 Task: Create a due date automation trigger when advanced on, on the tuesday of the week a card is due add dates due in more than 1 working days at 11:00 AM.
Action: Mouse moved to (1185, 93)
Screenshot: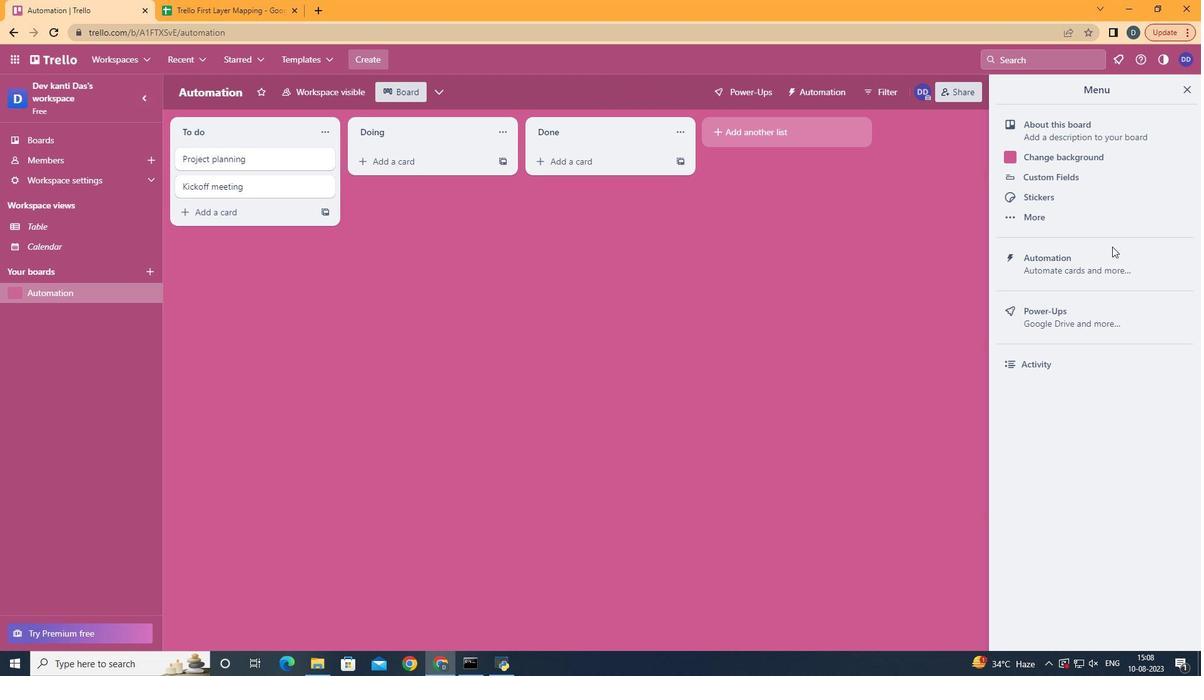 
Action: Mouse pressed left at (1185, 93)
Screenshot: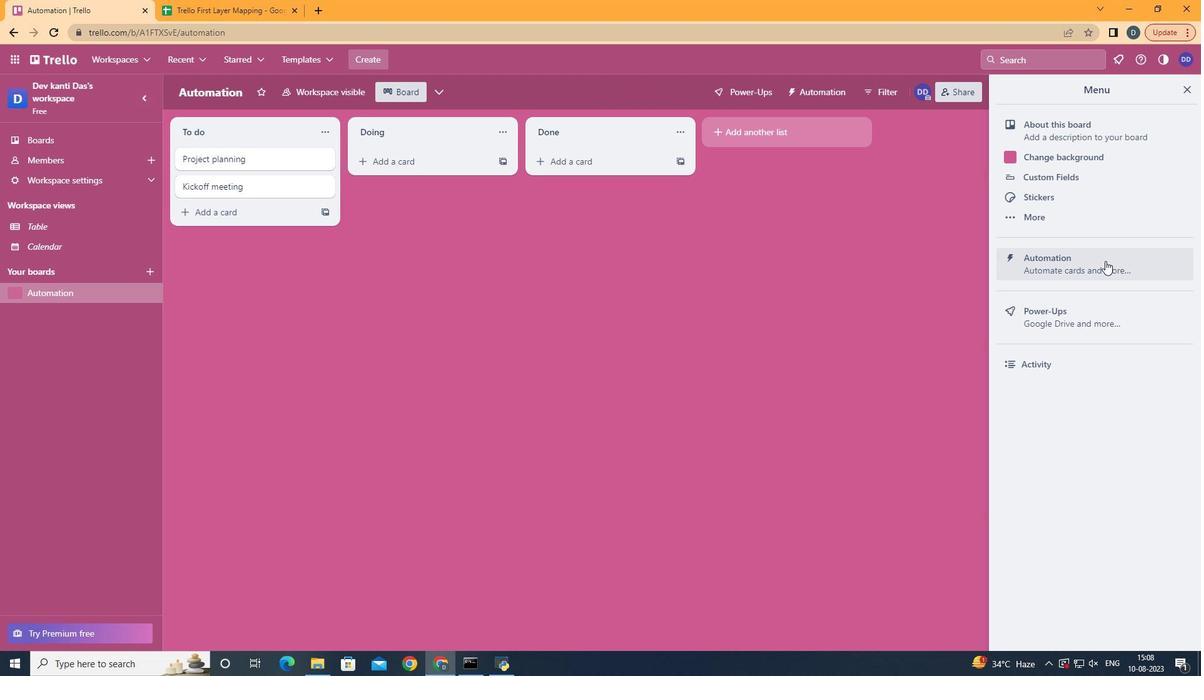 
Action: Mouse moved to (1105, 261)
Screenshot: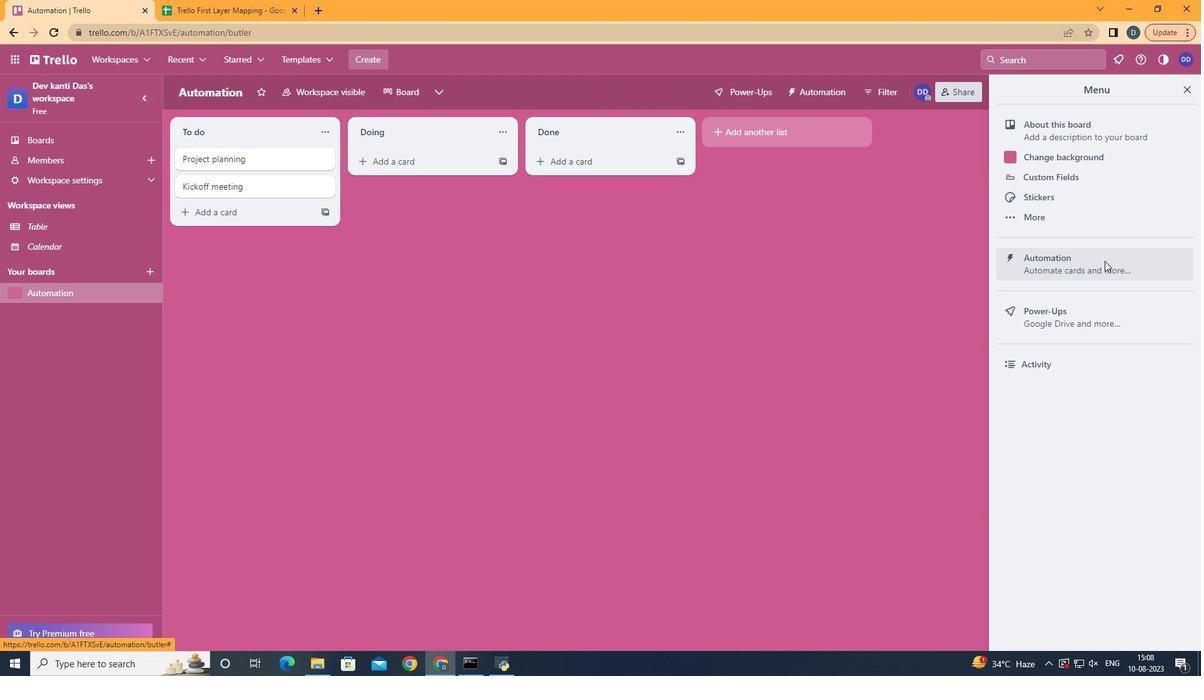 
Action: Mouse pressed left at (1105, 261)
Screenshot: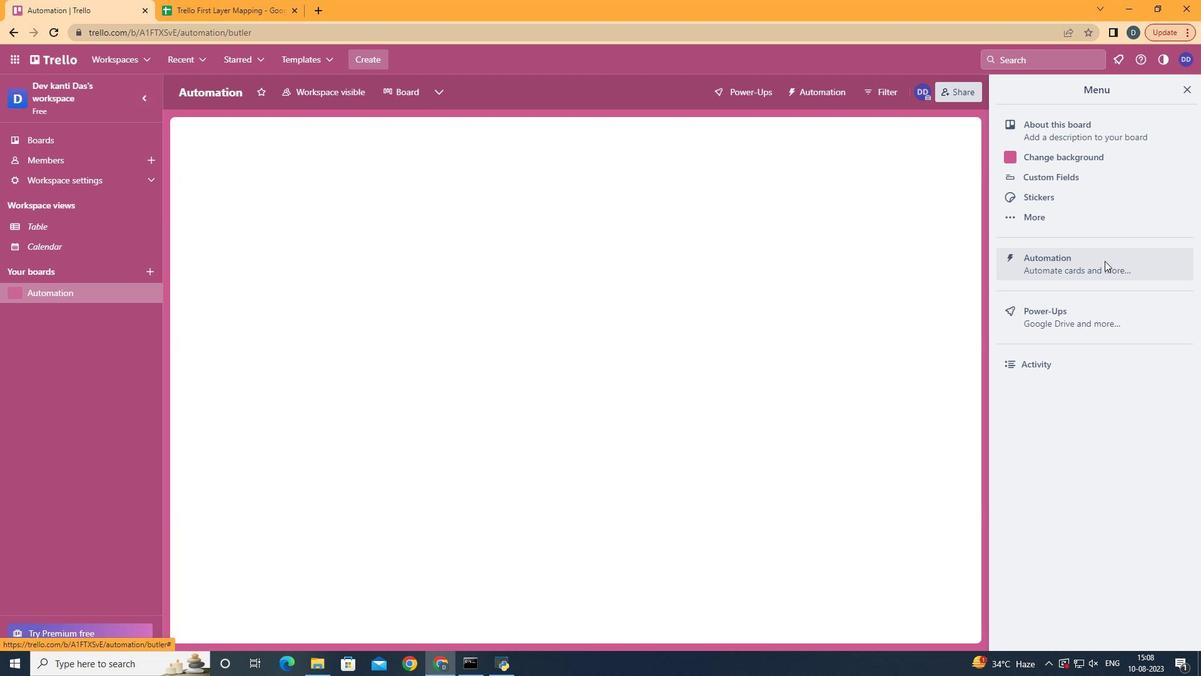 
Action: Mouse moved to (239, 255)
Screenshot: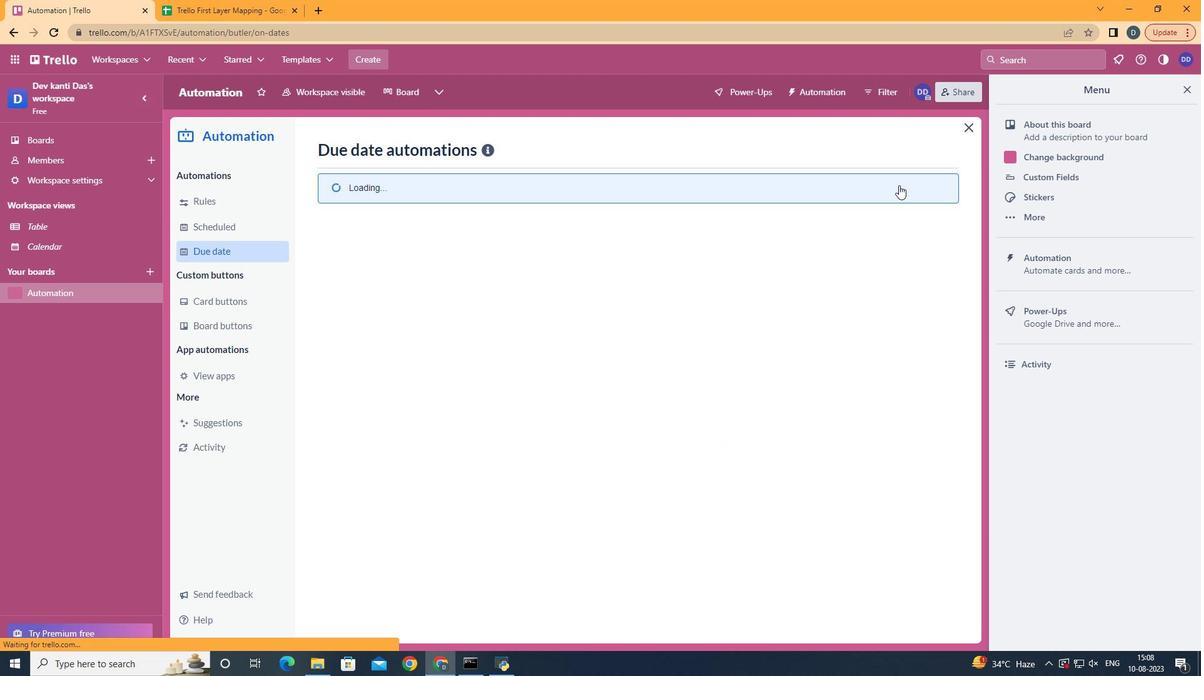 
Action: Mouse pressed left at (239, 255)
Screenshot: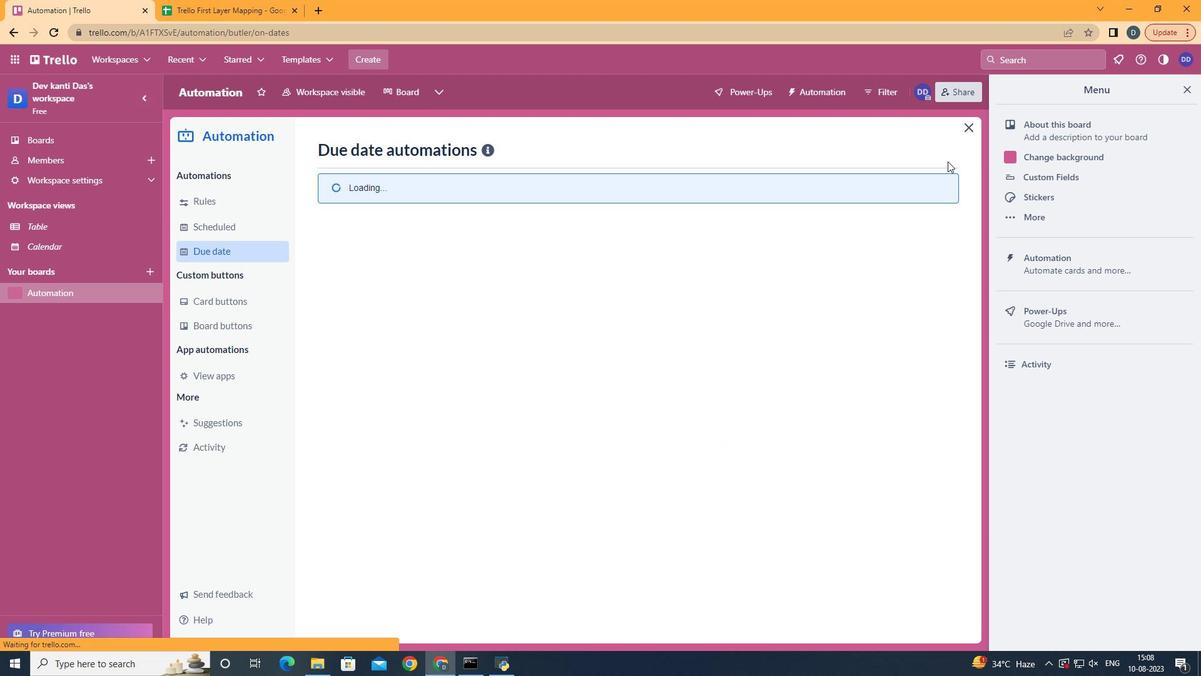 
Action: Mouse moved to (887, 144)
Screenshot: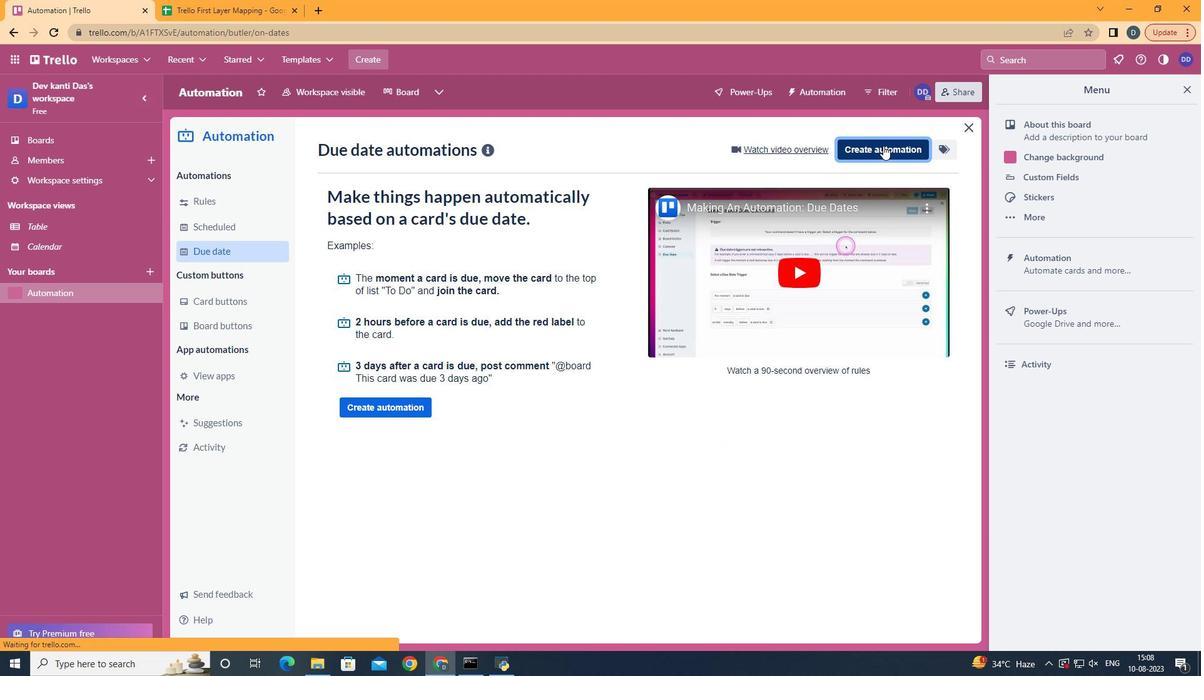 
Action: Mouse pressed left at (887, 144)
Screenshot: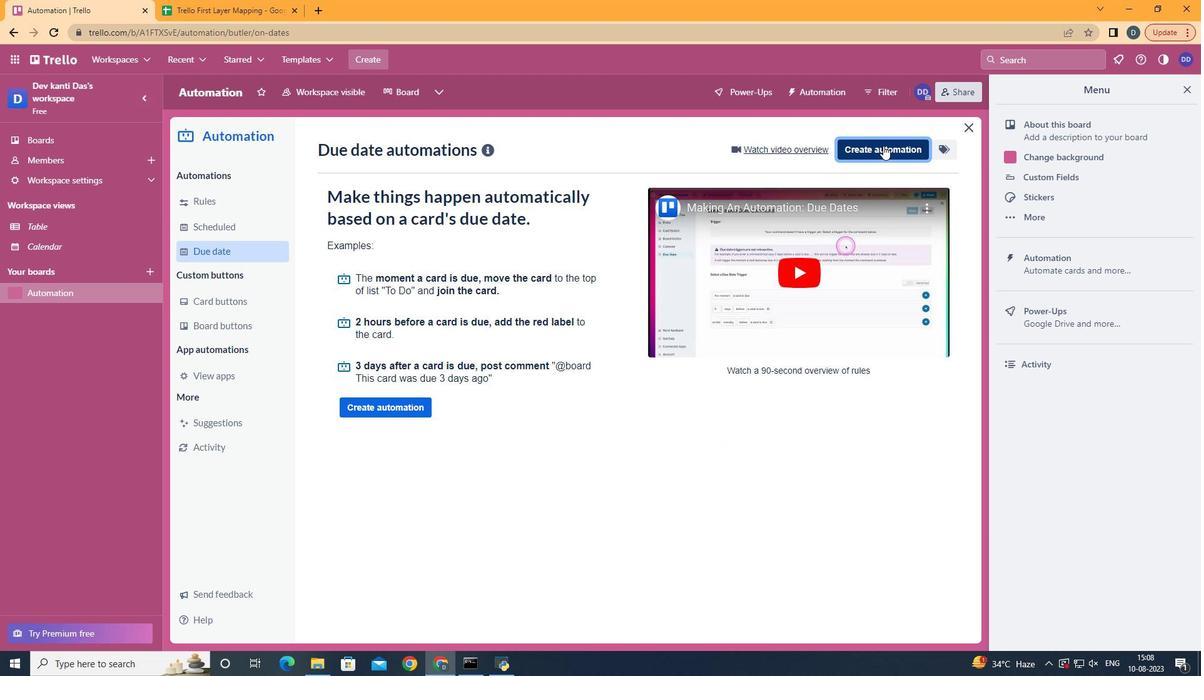 
Action: Mouse moved to (621, 266)
Screenshot: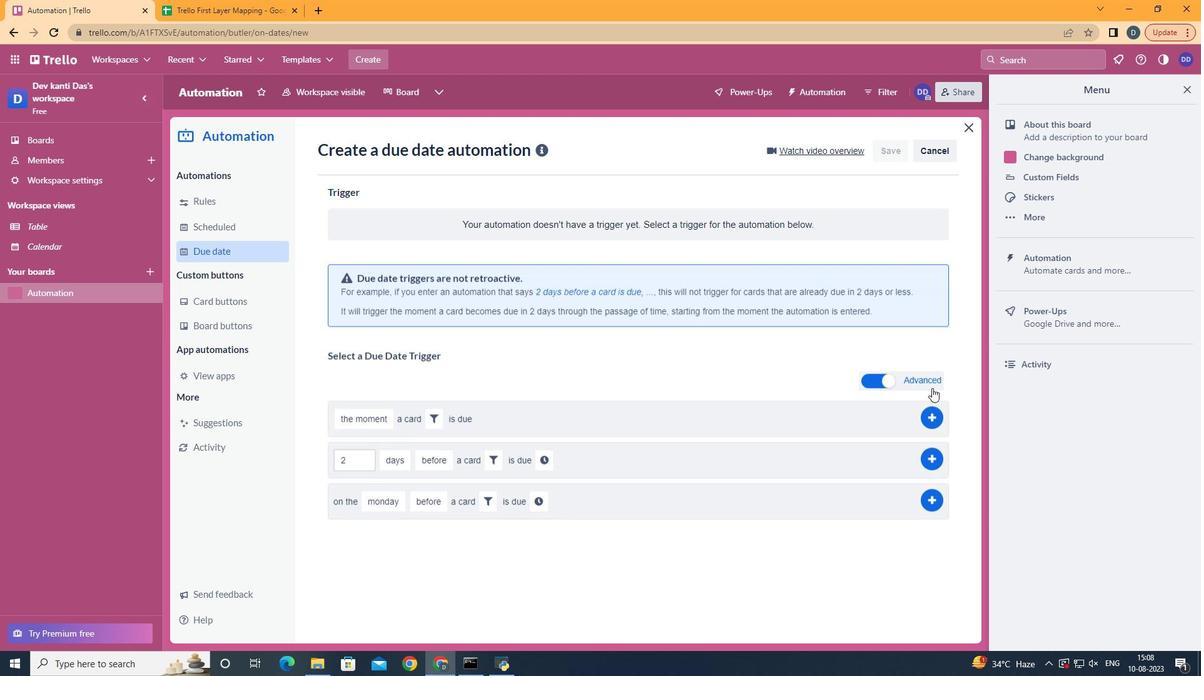 
Action: Mouse pressed left at (621, 266)
Screenshot: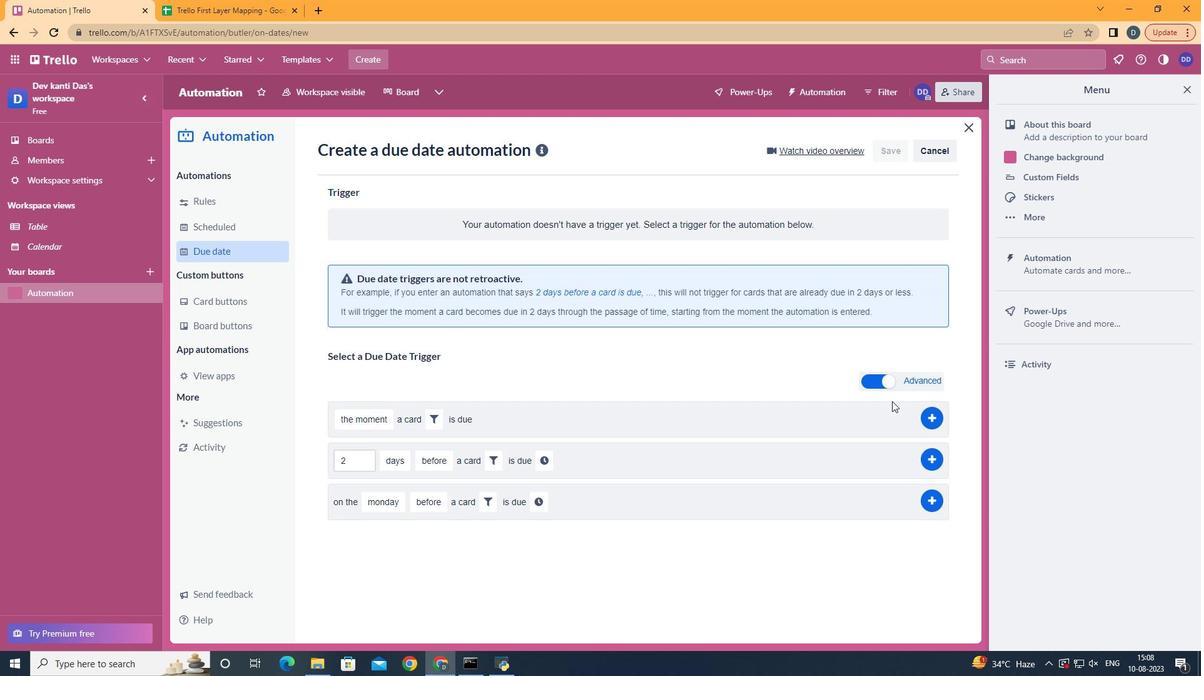 
Action: Mouse moved to (415, 352)
Screenshot: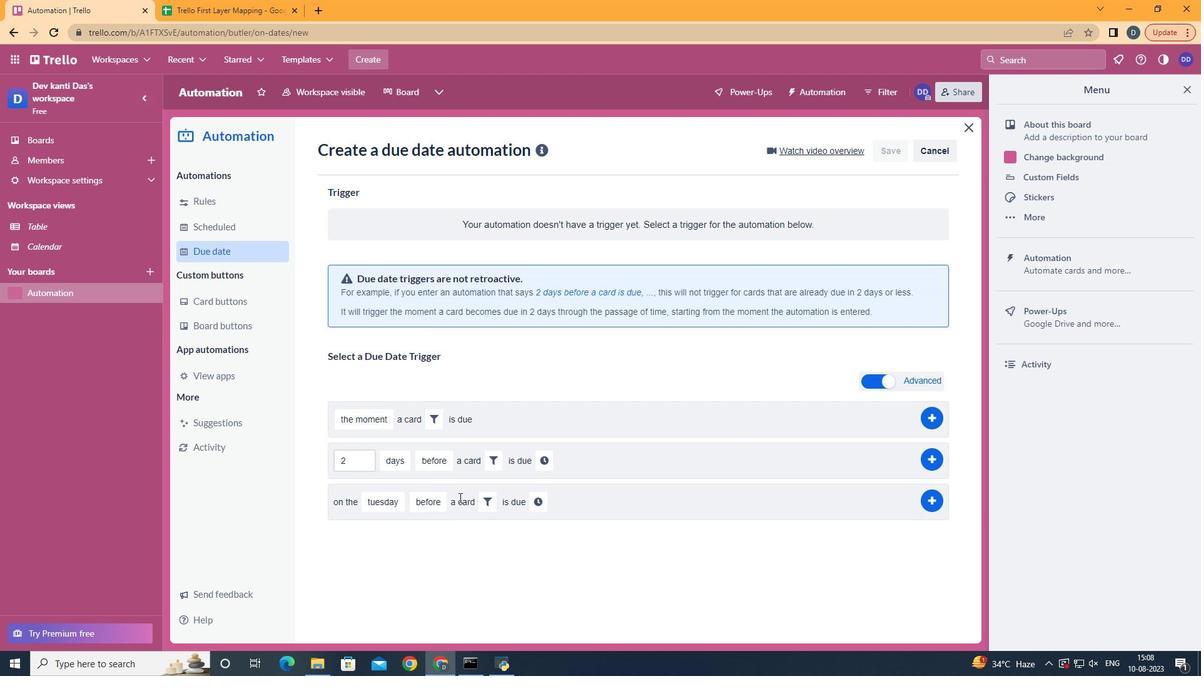 
Action: Mouse pressed left at (415, 352)
Screenshot: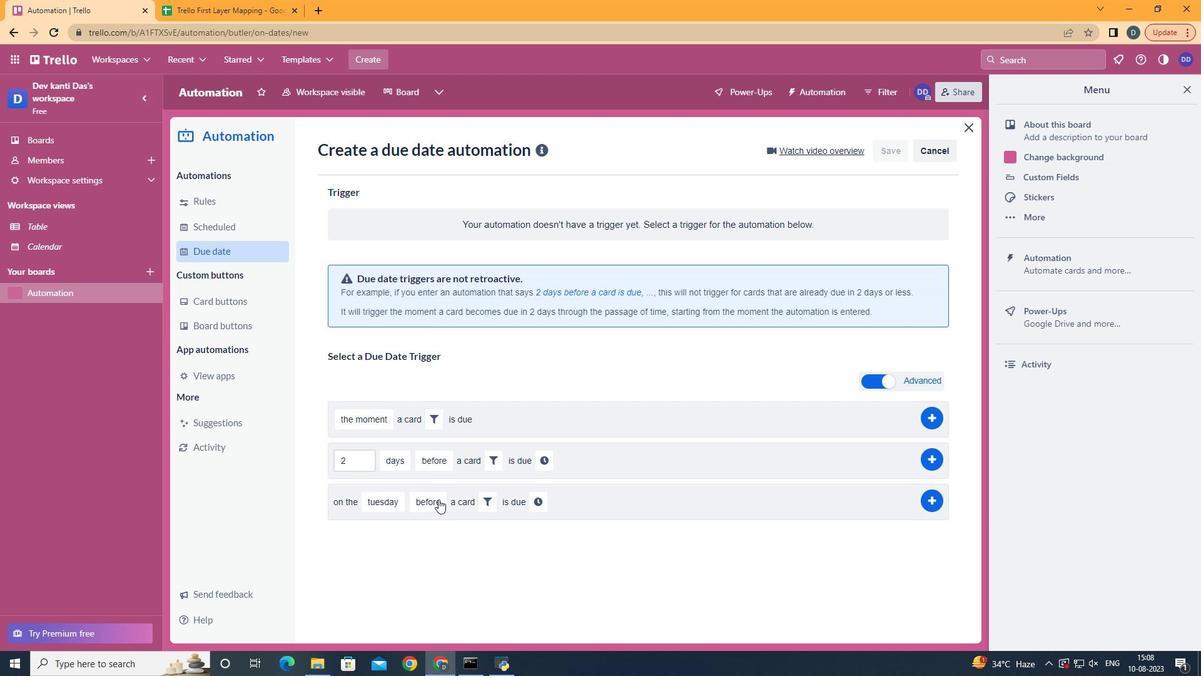 
Action: Mouse moved to (443, 571)
Screenshot: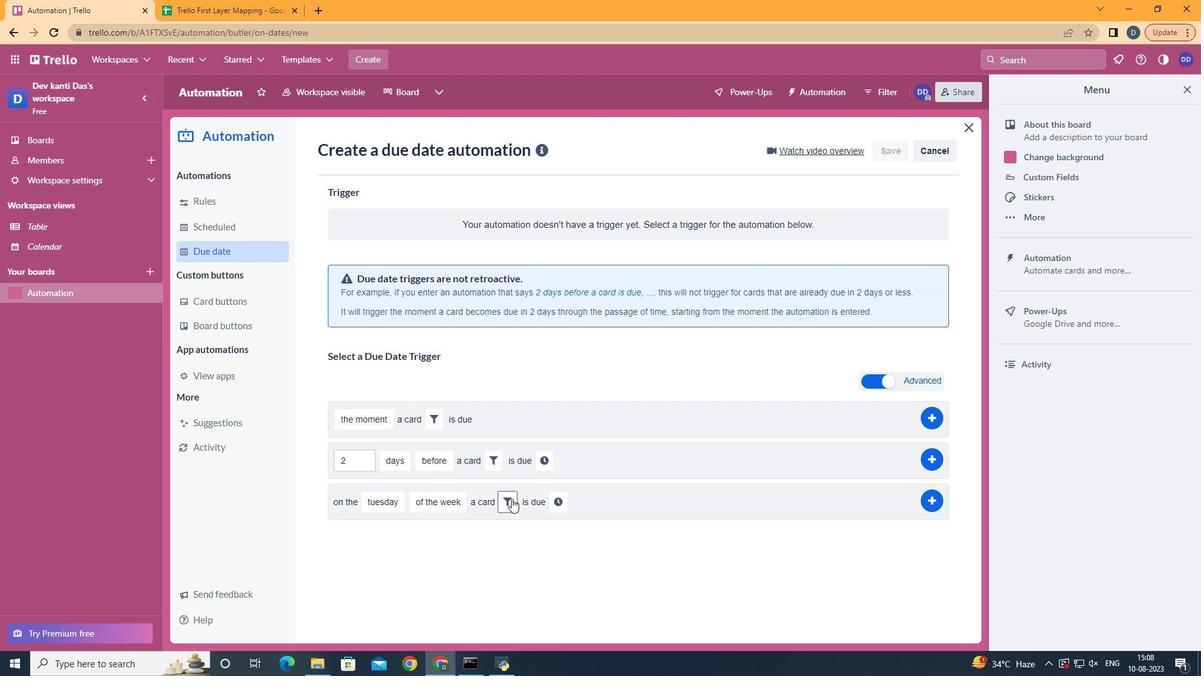 
Action: Mouse pressed left at (443, 571)
Screenshot: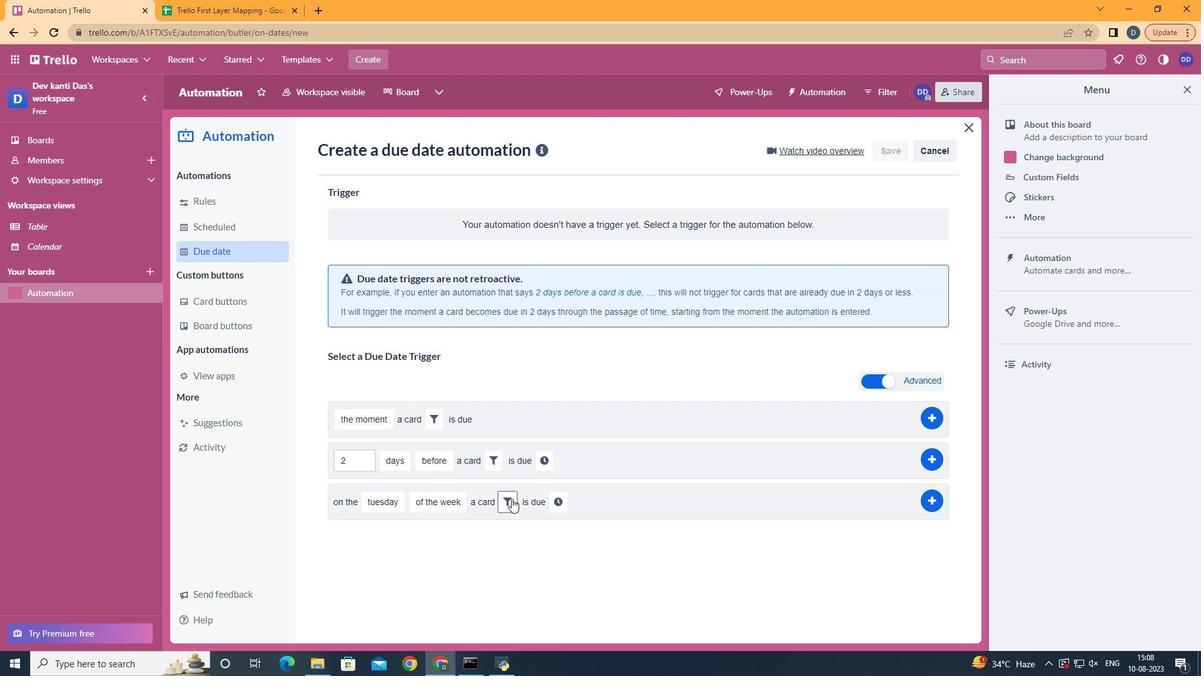 
Action: Mouse moved to (512, 498)
Screenshot: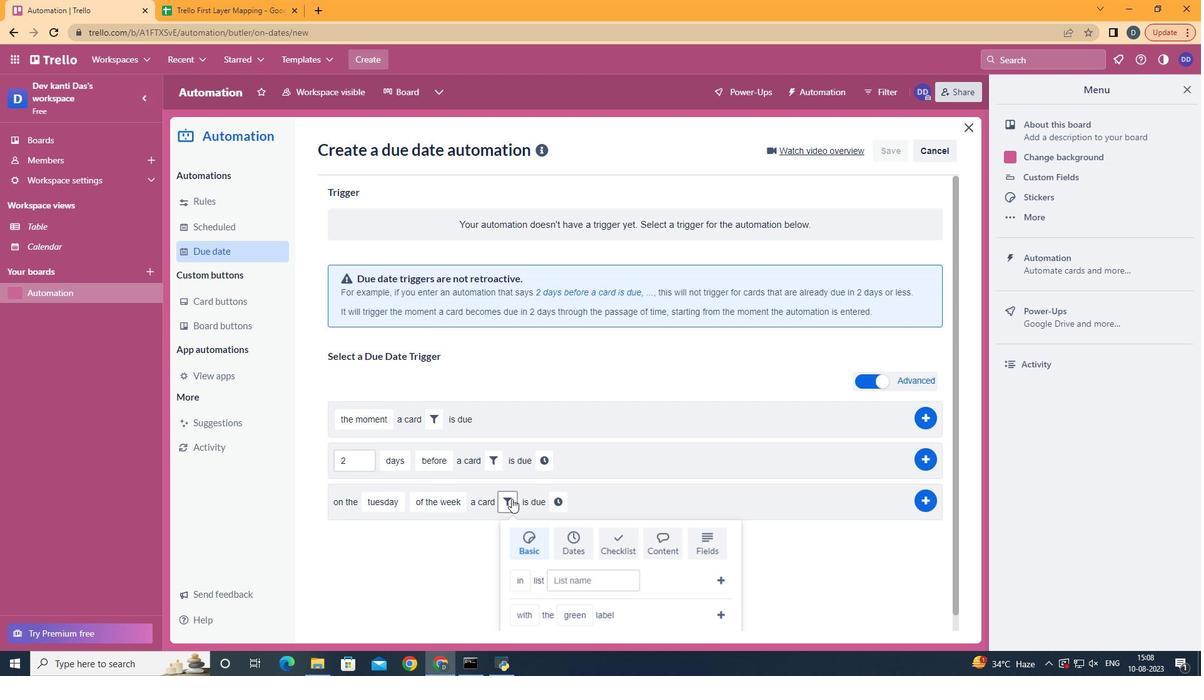 
Action: Mouse pressed left at (512, 498)
Screenshot: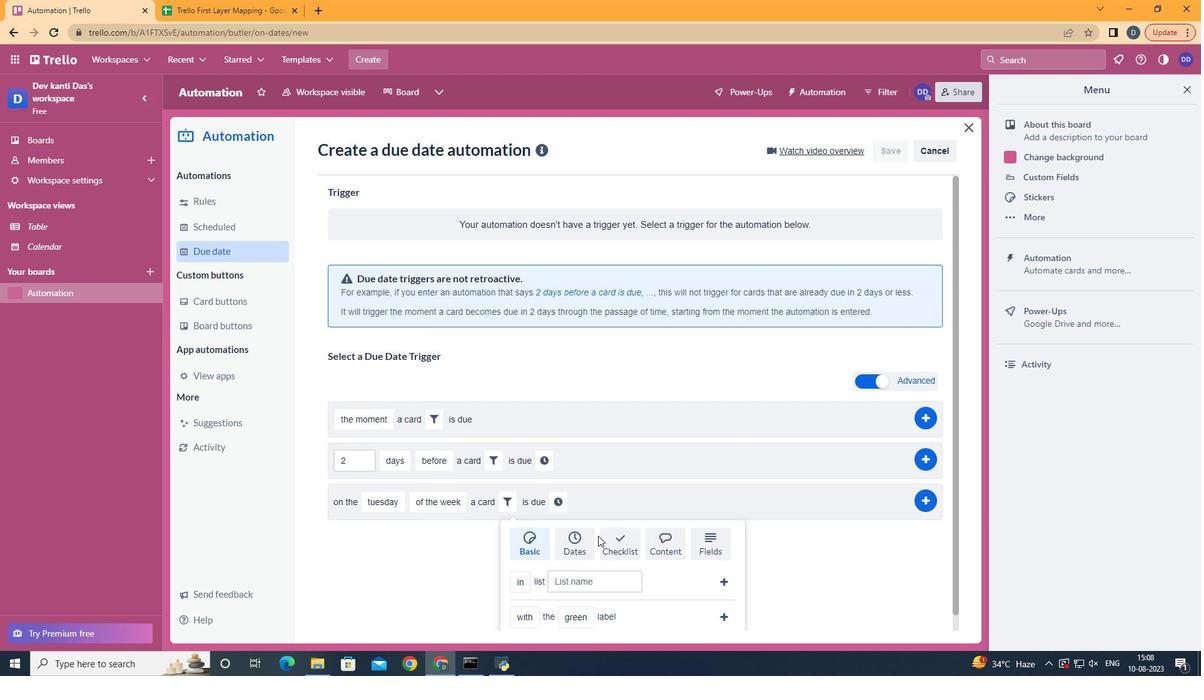 
Action: Mouse moved to (577, 537)
Screenshot: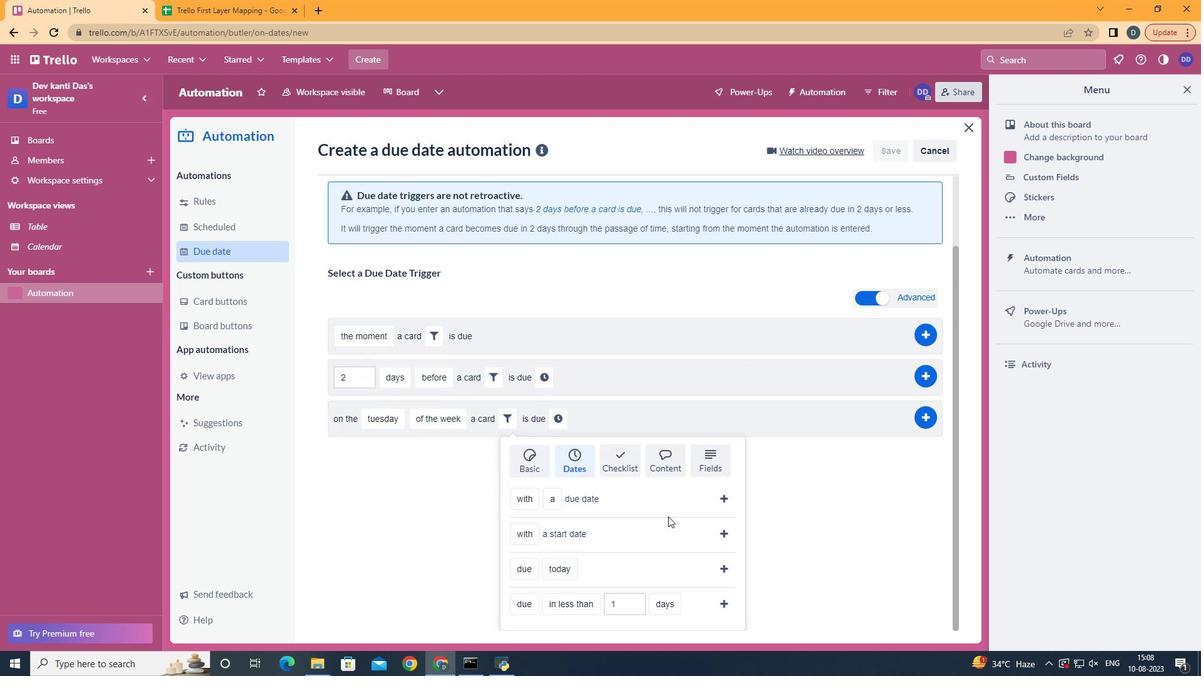 
Action: Mouse pressed left at (577, 537)
Screenshot: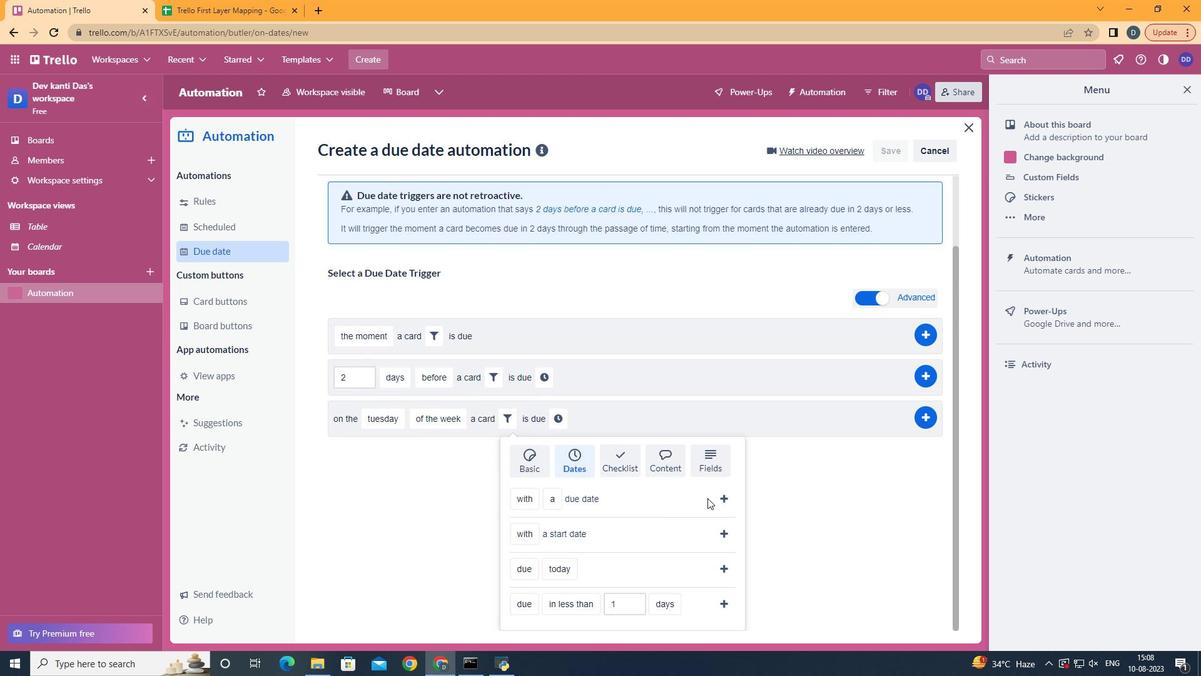 
Action: Mouse moved to (582, 536)
Screenshot: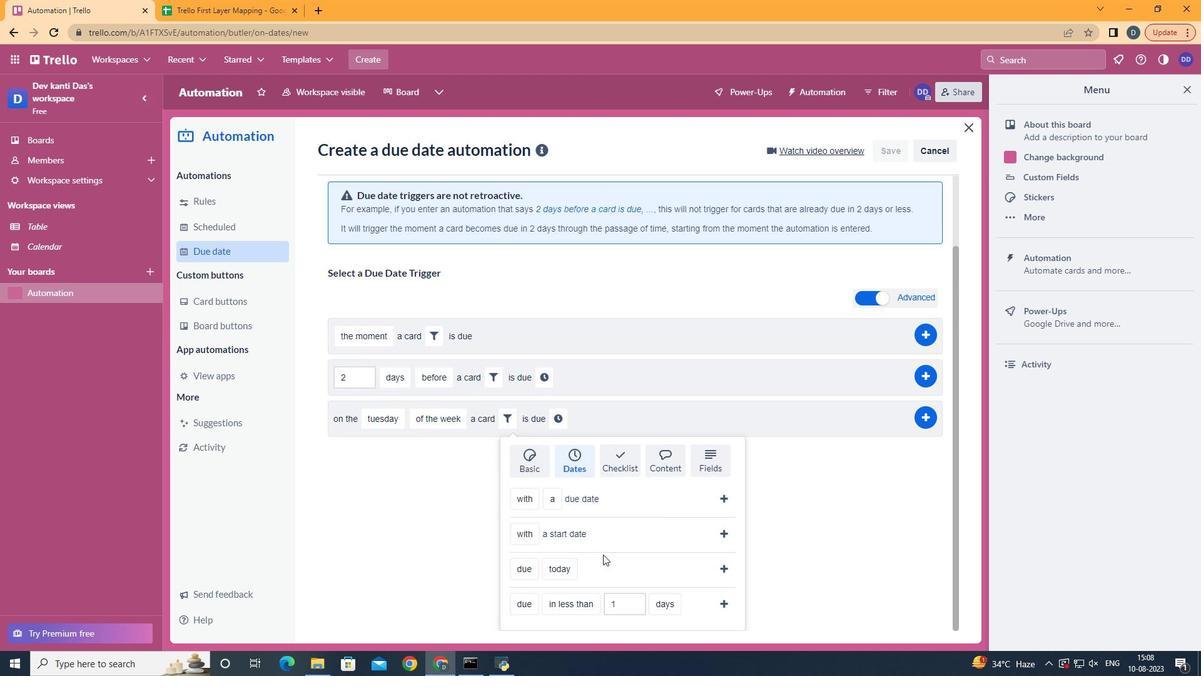 
Action: Mouse scrolled (582, 535) with delta (0, 0)
Screenshot: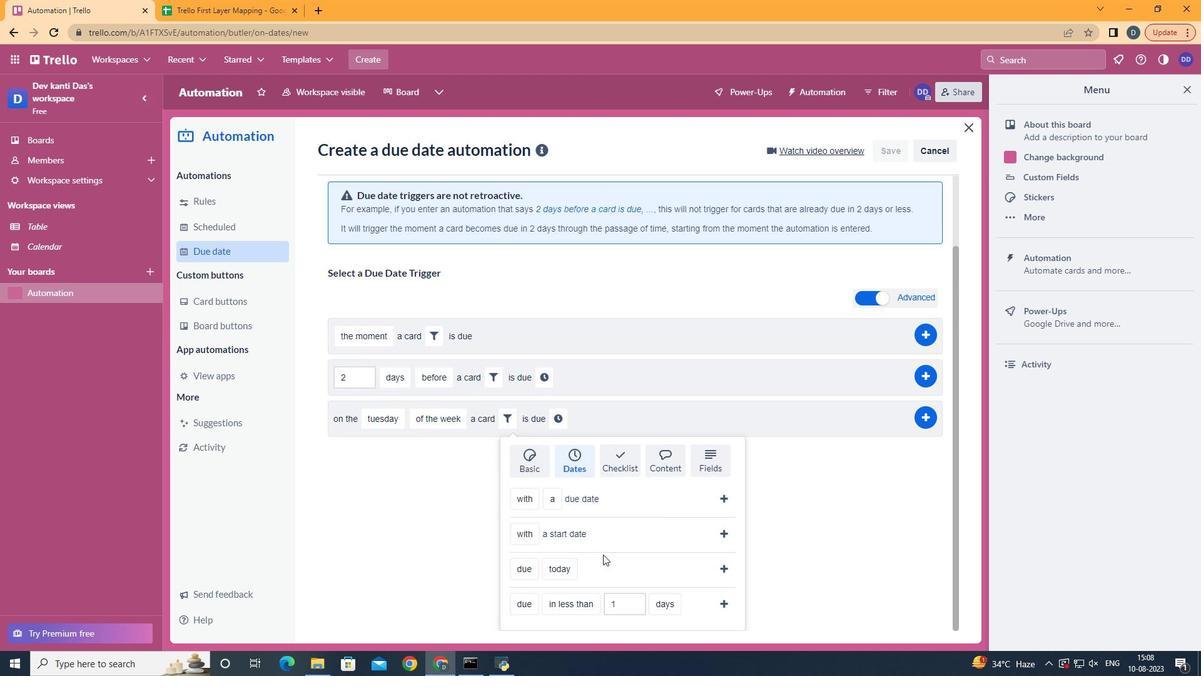 
Action: Mouse scrolled (582, 535) with delta (0, 0)
Screenshot: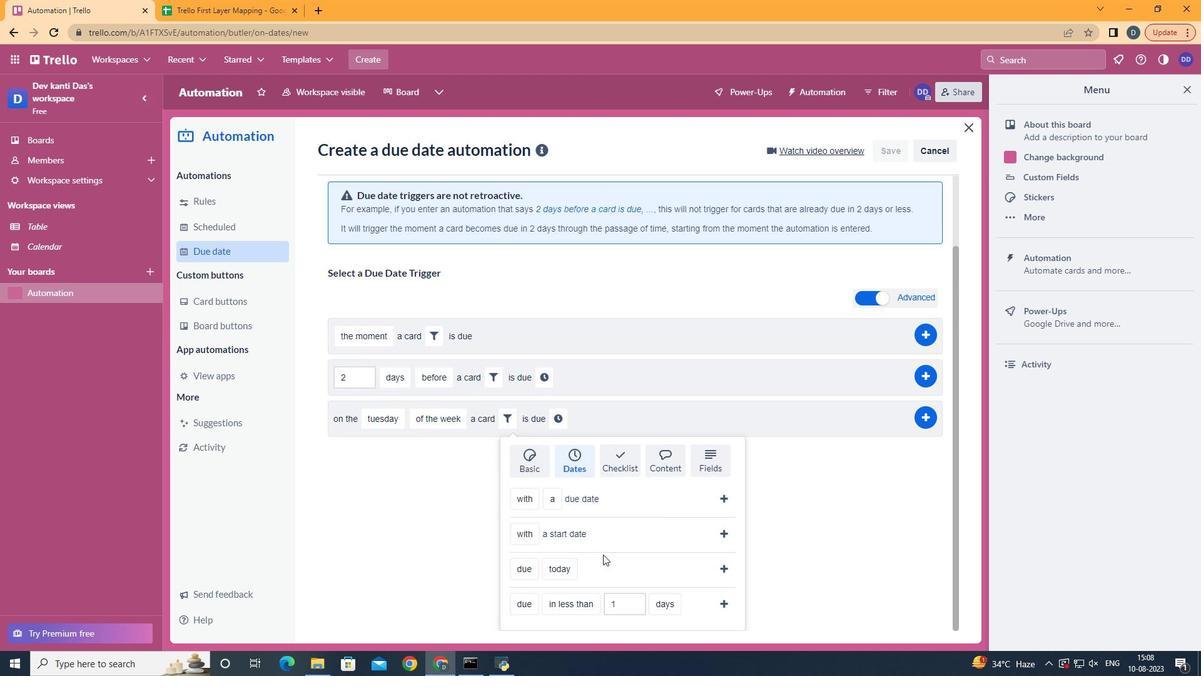 
Action: Mouse scrolled (582, 535) with delta (0, 0)
Screenshot: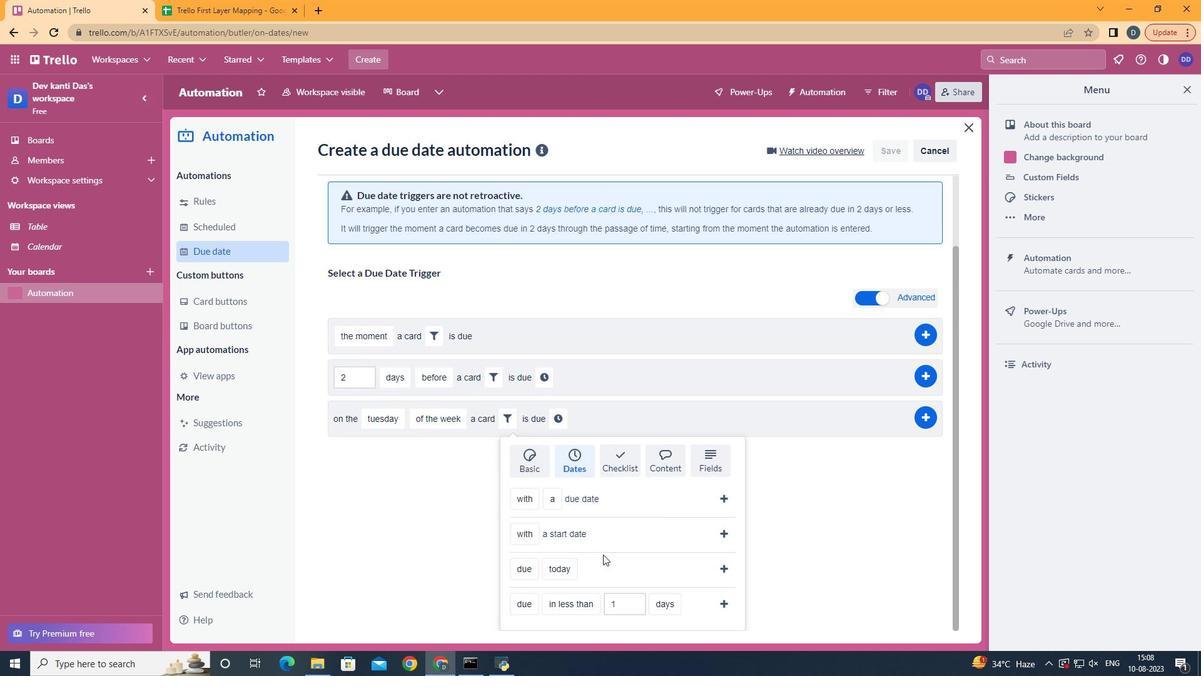 
Action: Mouse scrolled (582, 535) with delta (0, 0)
Screenshot: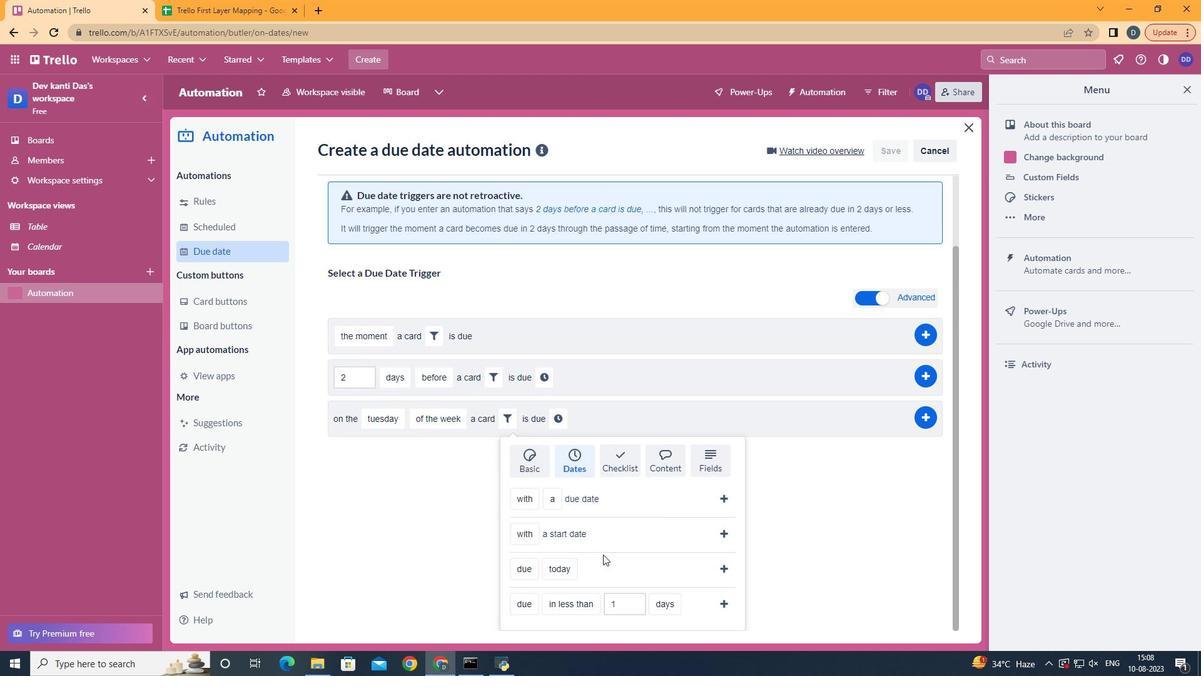 
Action: Mouse scrolled (582, 535) with delta (0, 0)
Screenshot: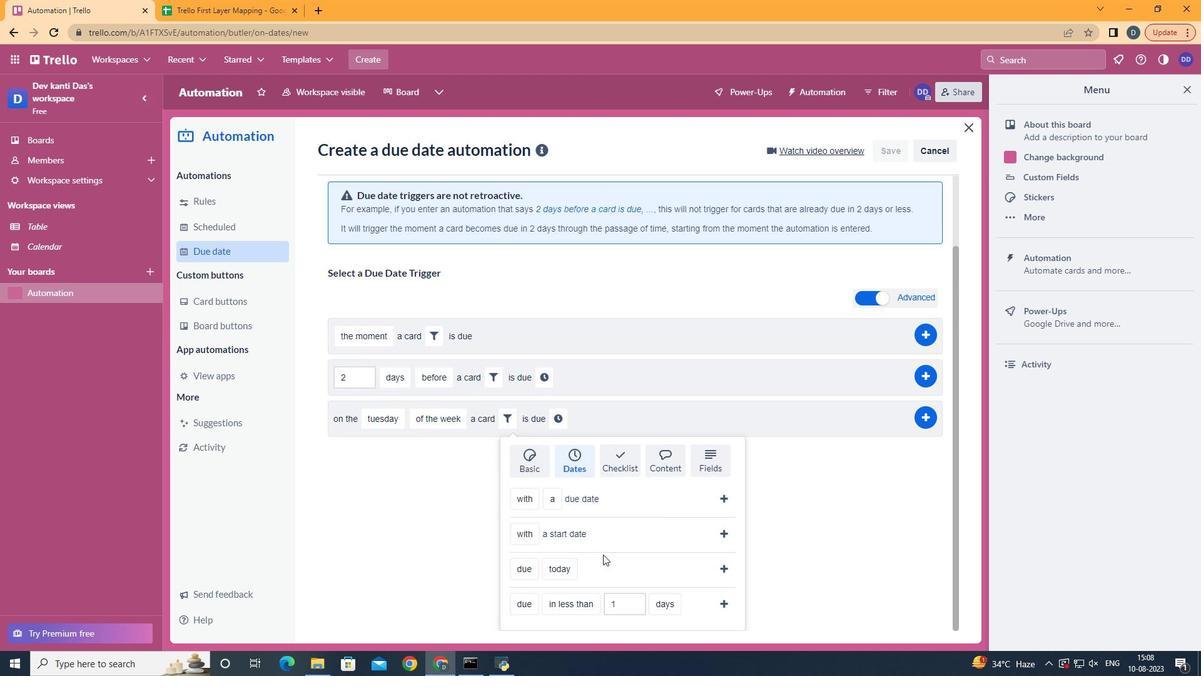 
Action: Mouse moved to (598, 525)
Screenshot: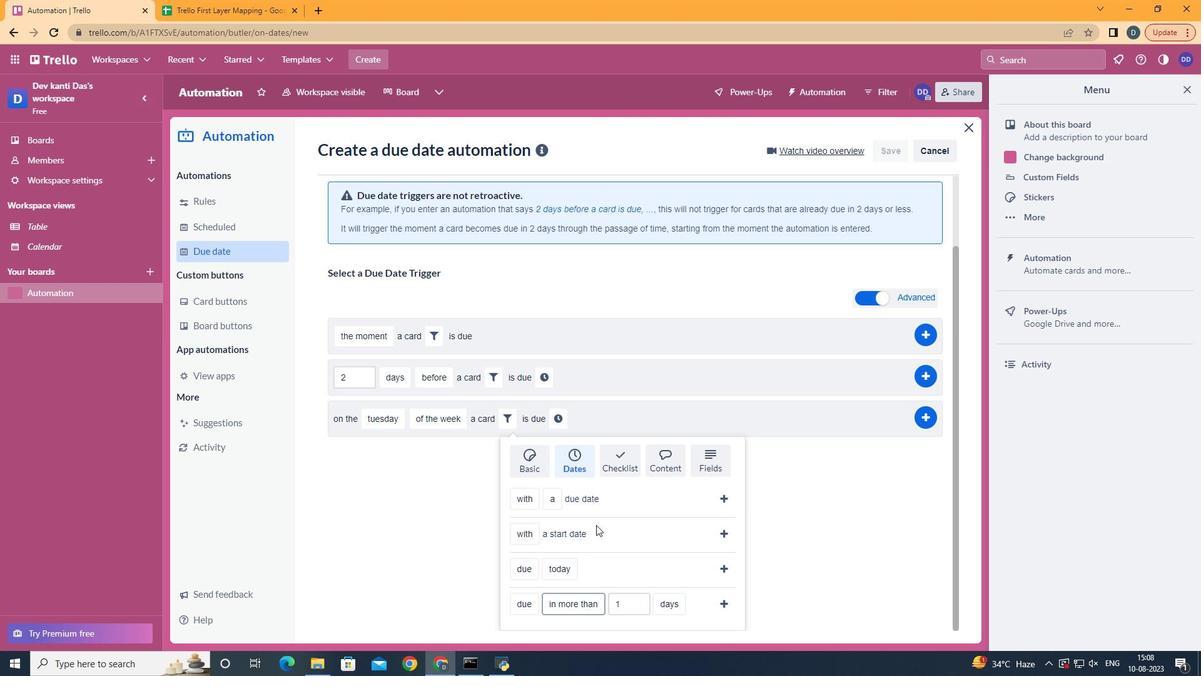 
Action: Mouse pressed left at (598, 525)
Screenshot: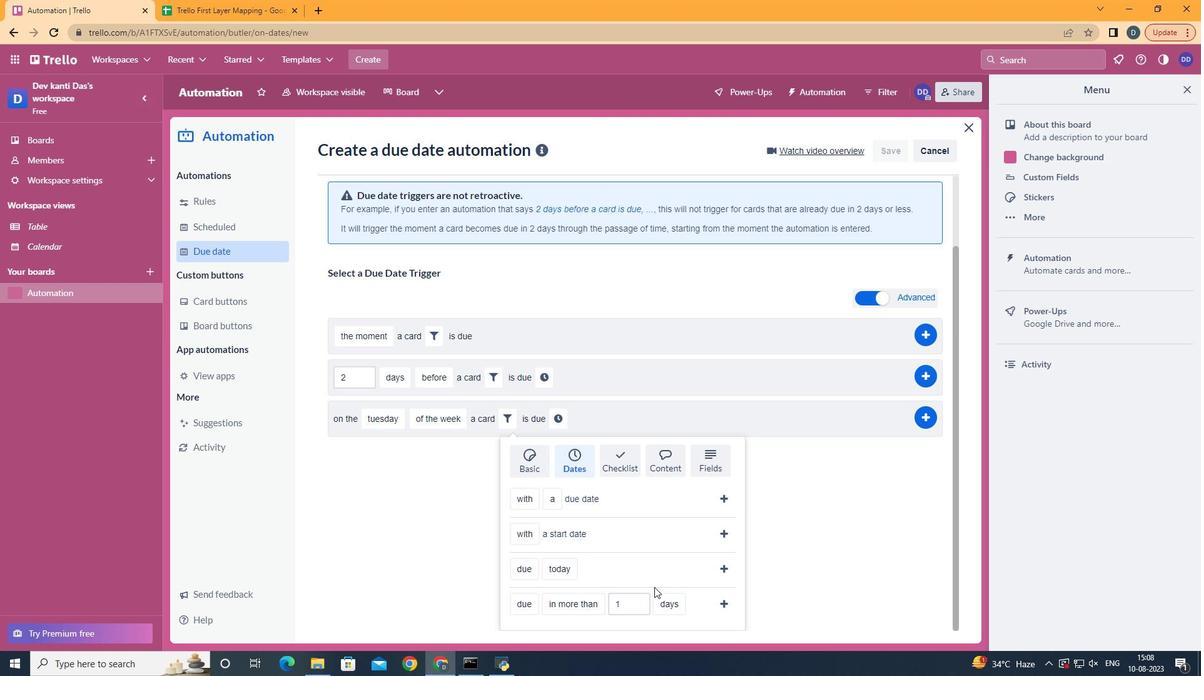 
Action: Mouse moved to (680, 585)
Screenshot: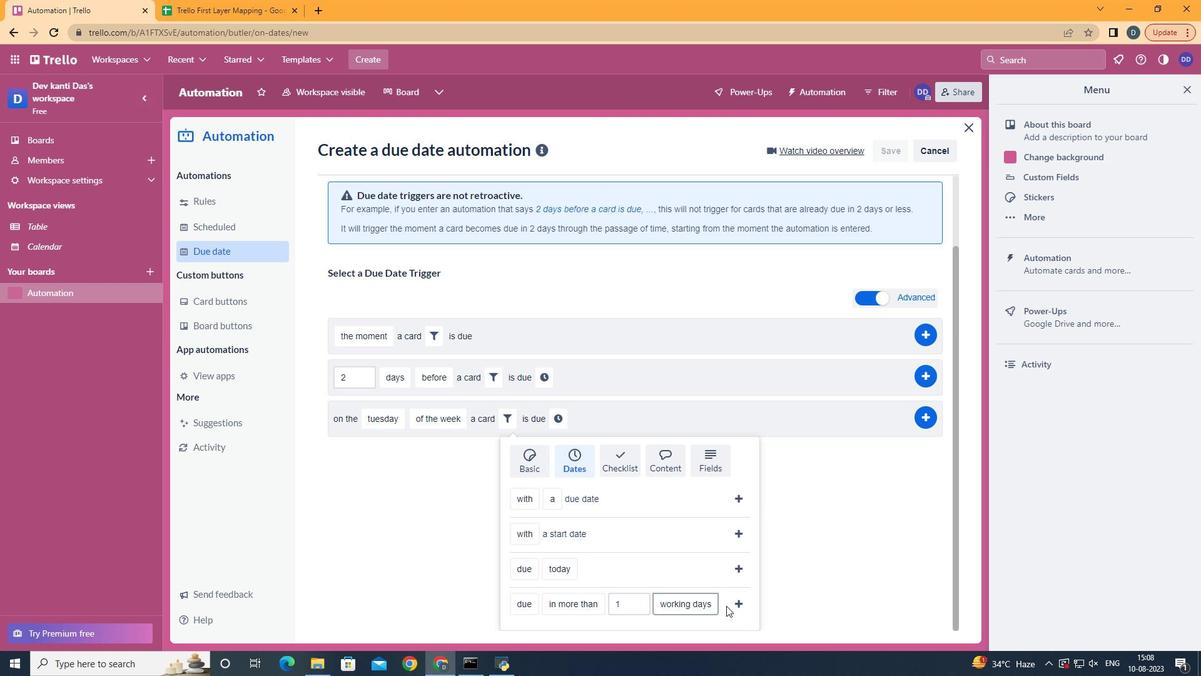 
Action: Mouse pressed left at (680, 585)
Screenshot: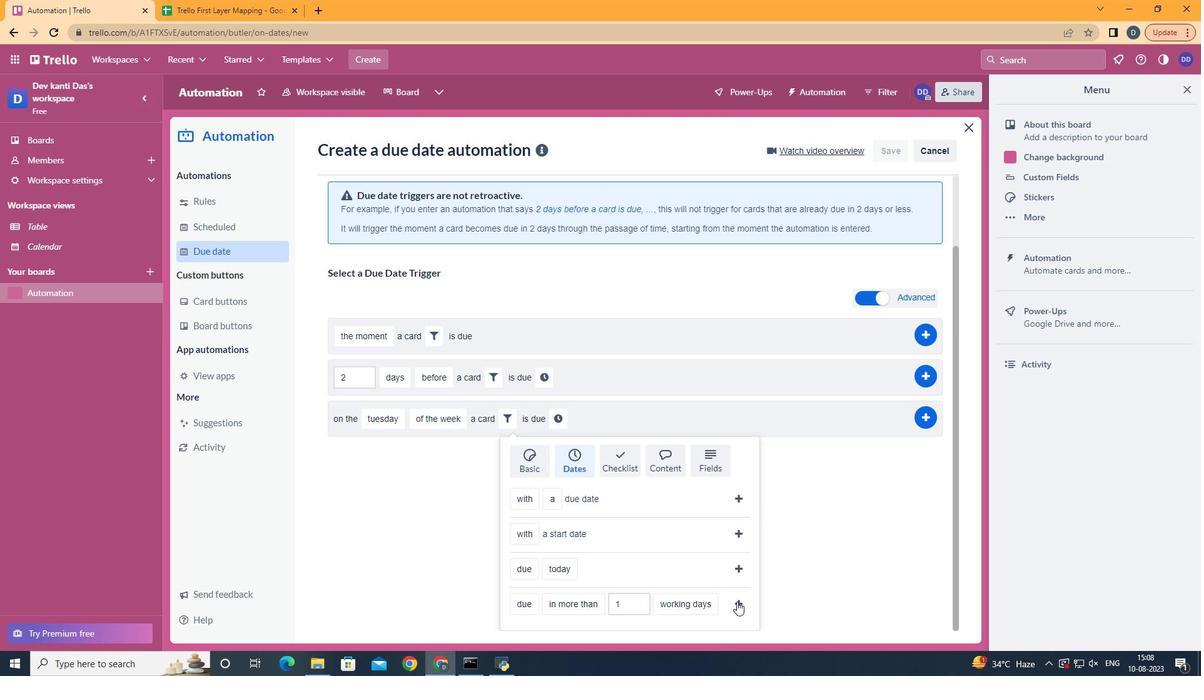 
Action: Mouse moved to (737, 601)
Screenshot: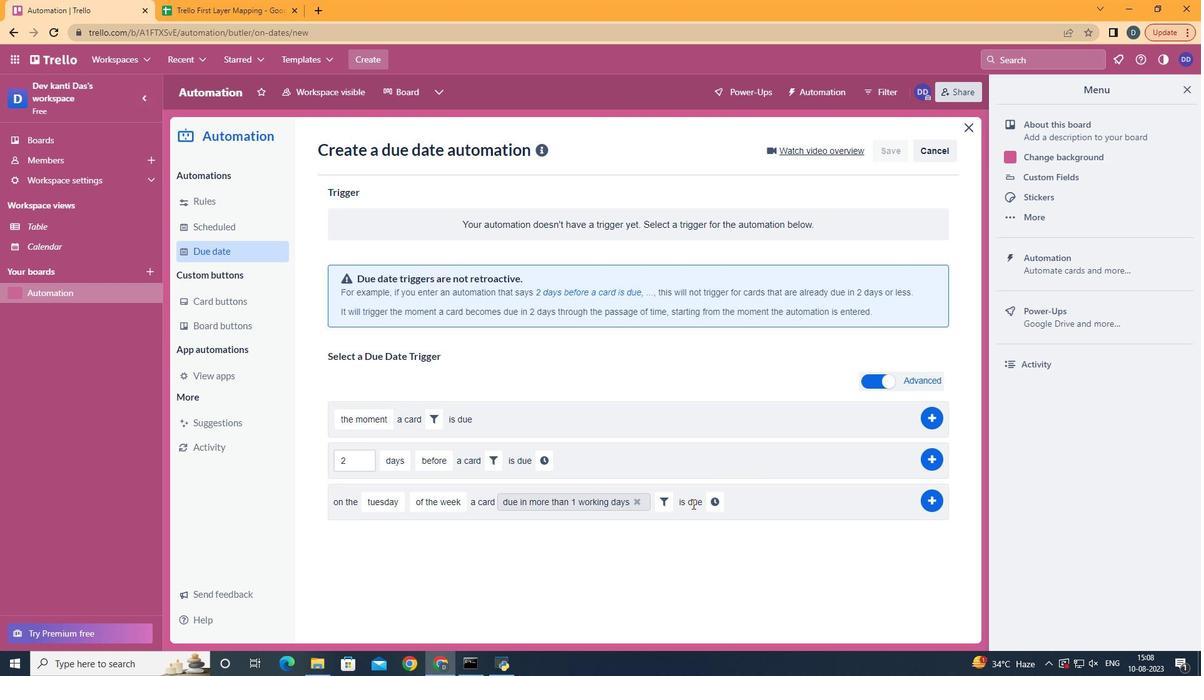 
Action: Mouse pressed left at (737, 601)
Screenshot: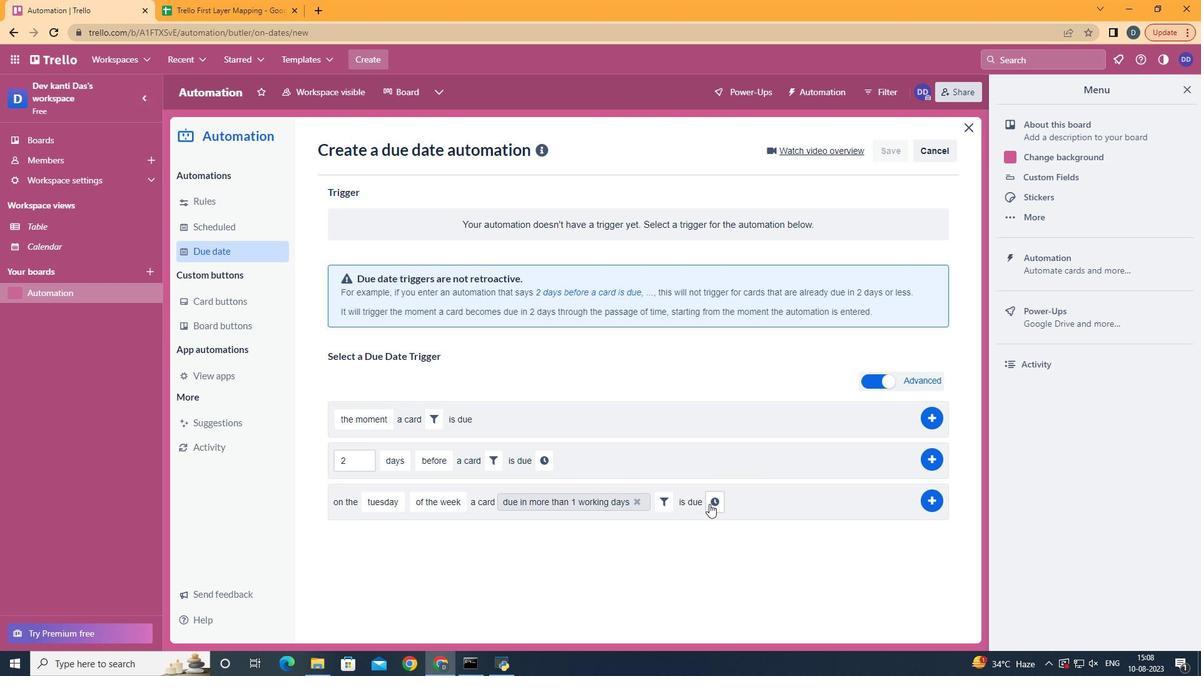 
Action: Mouse moved to (709, 503)
Screenshot: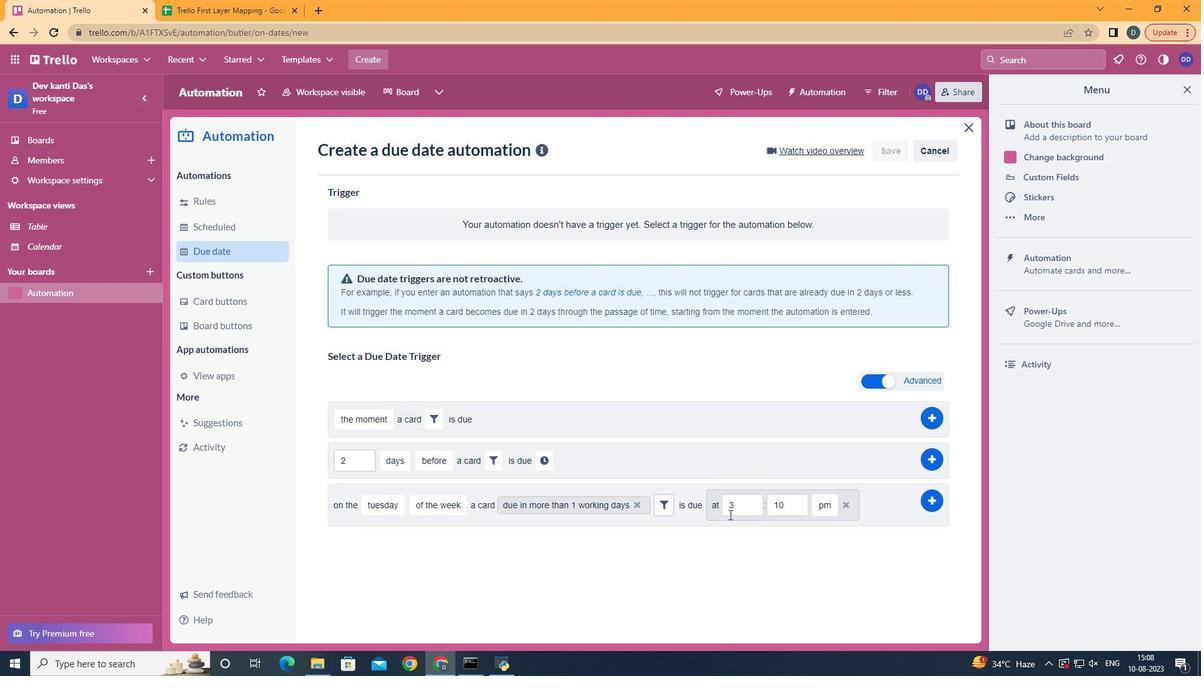 
Action: Mouse pressed left at (709, 503)
Screenshot: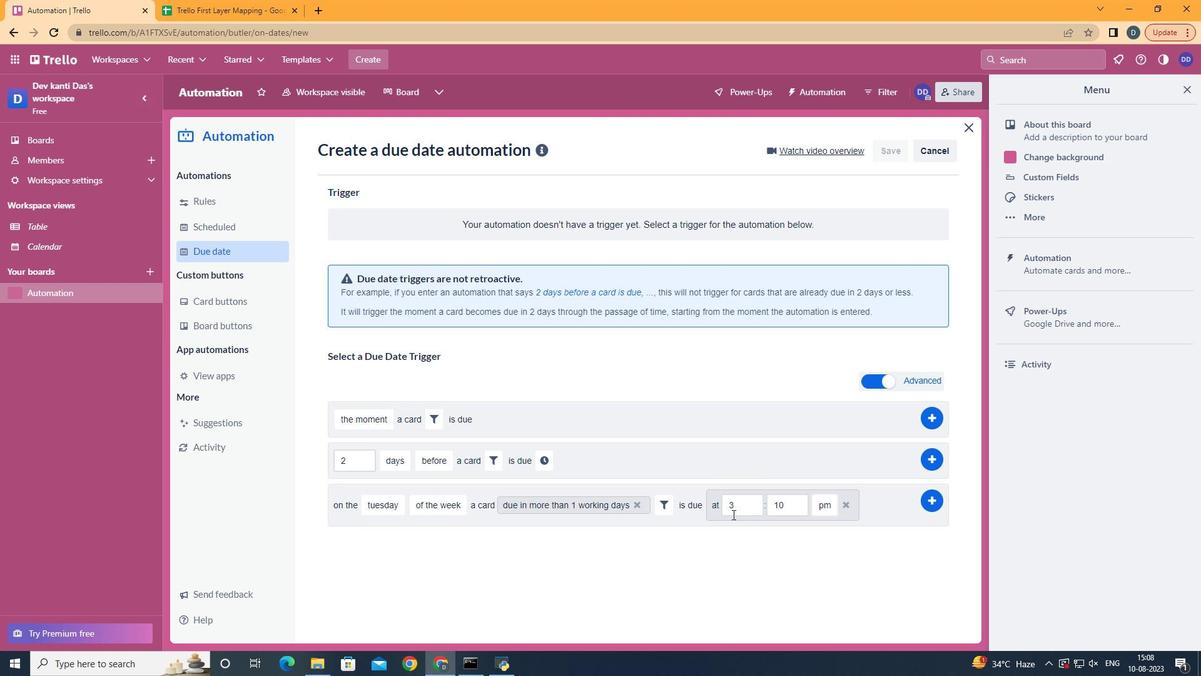 
Action: Mouse moved to (741, 509)
Screenshot: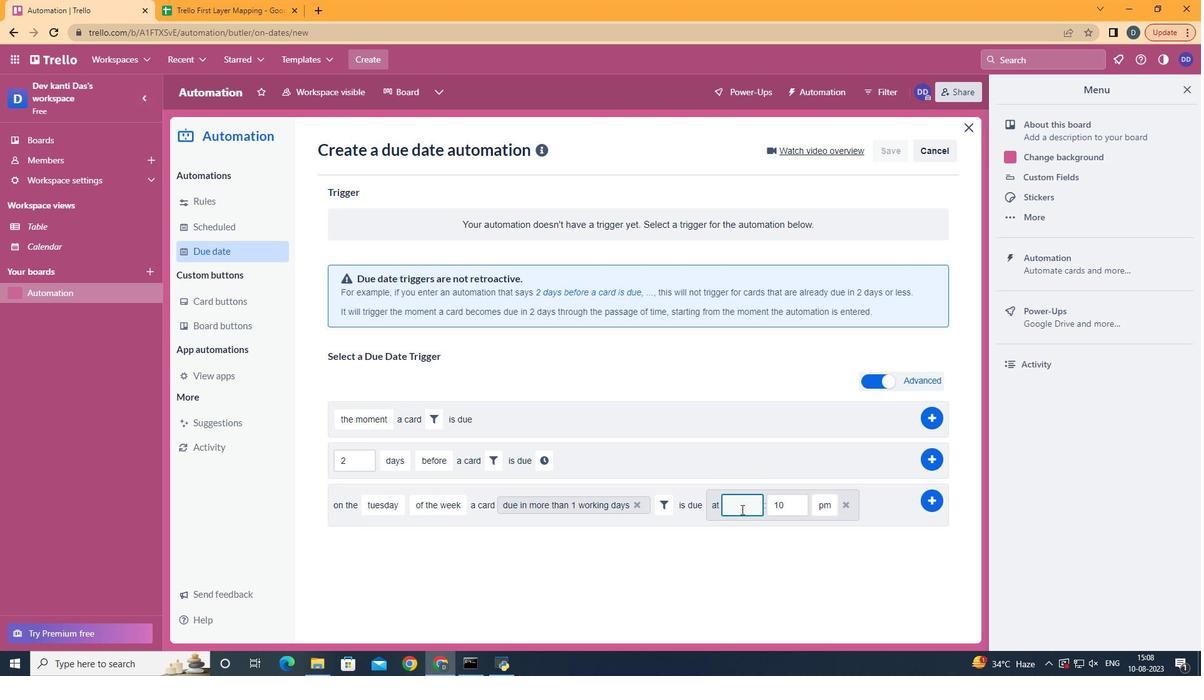 
Action: Mouse pressed left at (741, 509)
Screenshot: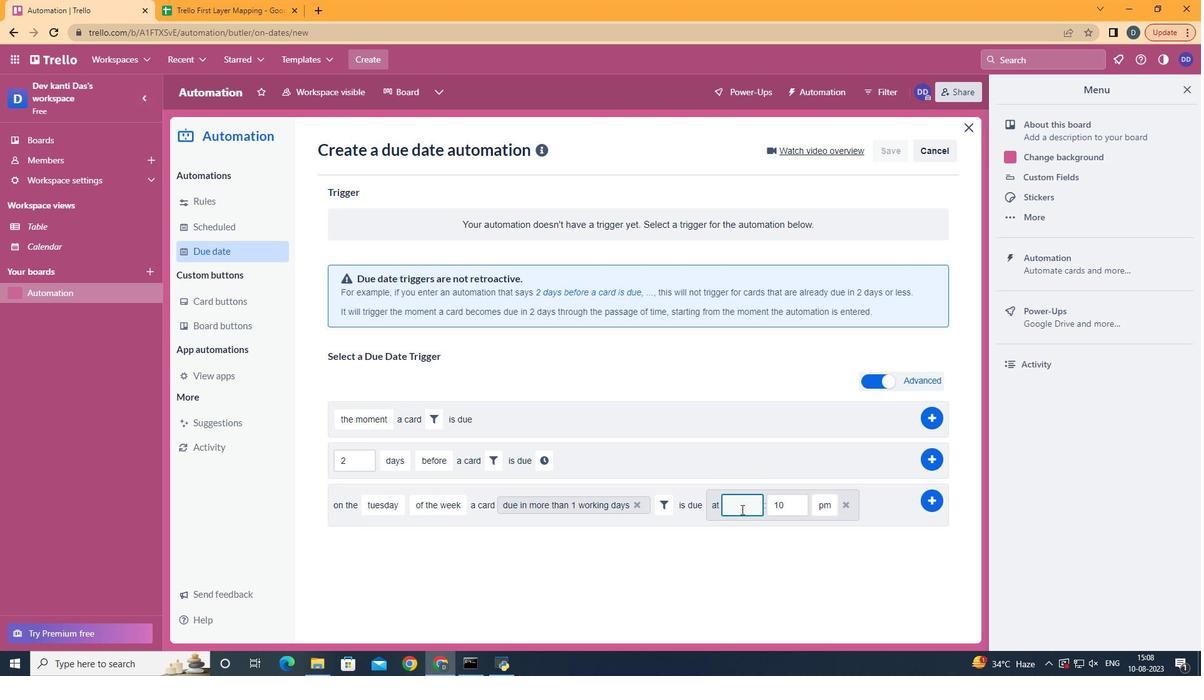 
Action: Mouse moved to (741, 509)
Screenshot: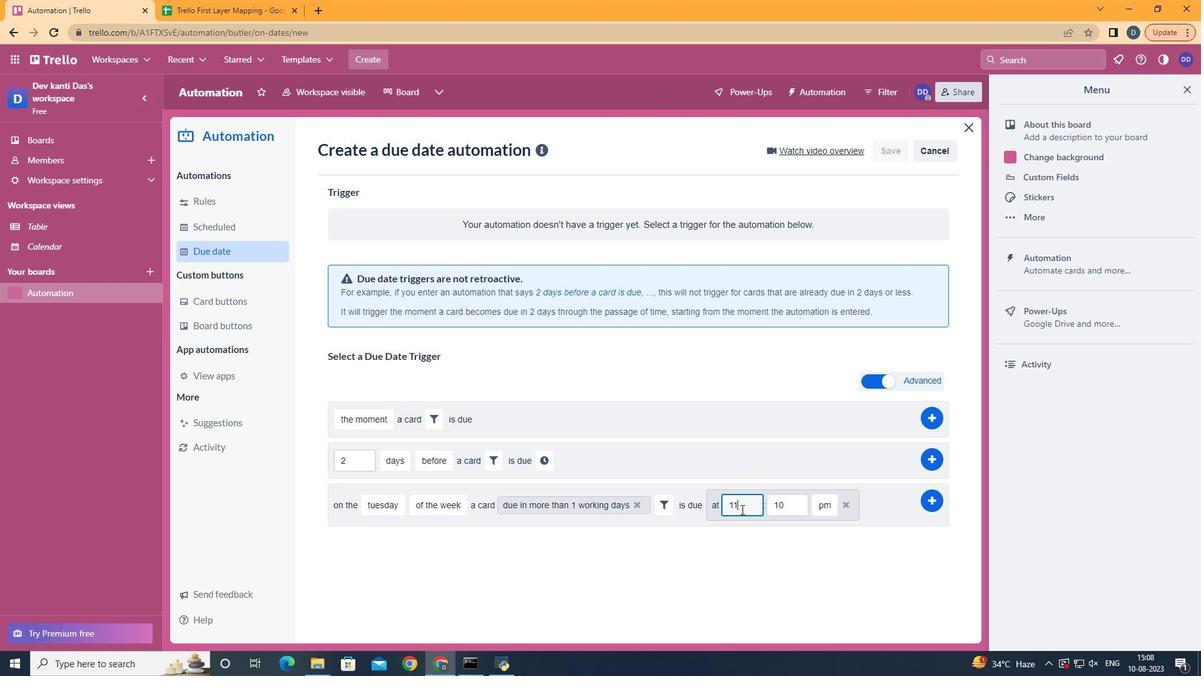 
Action: Key pressed <Key.backspace>11
Screenshot: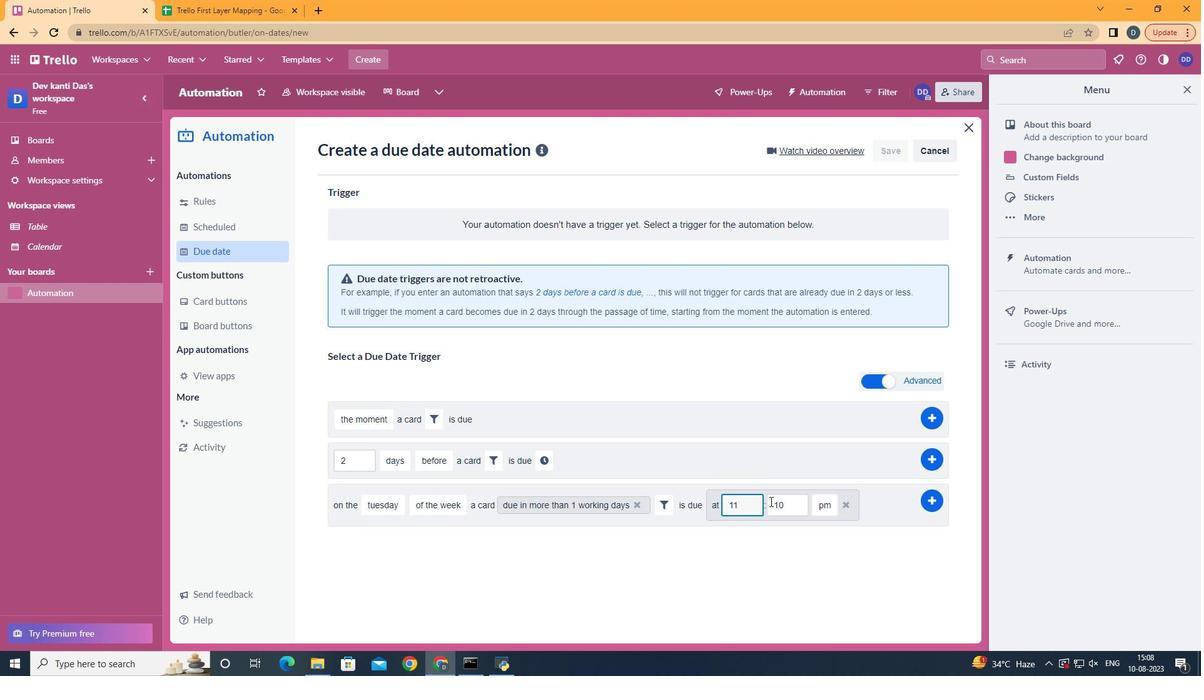
Action: Mouse moved to (795, 503)
Screenshot: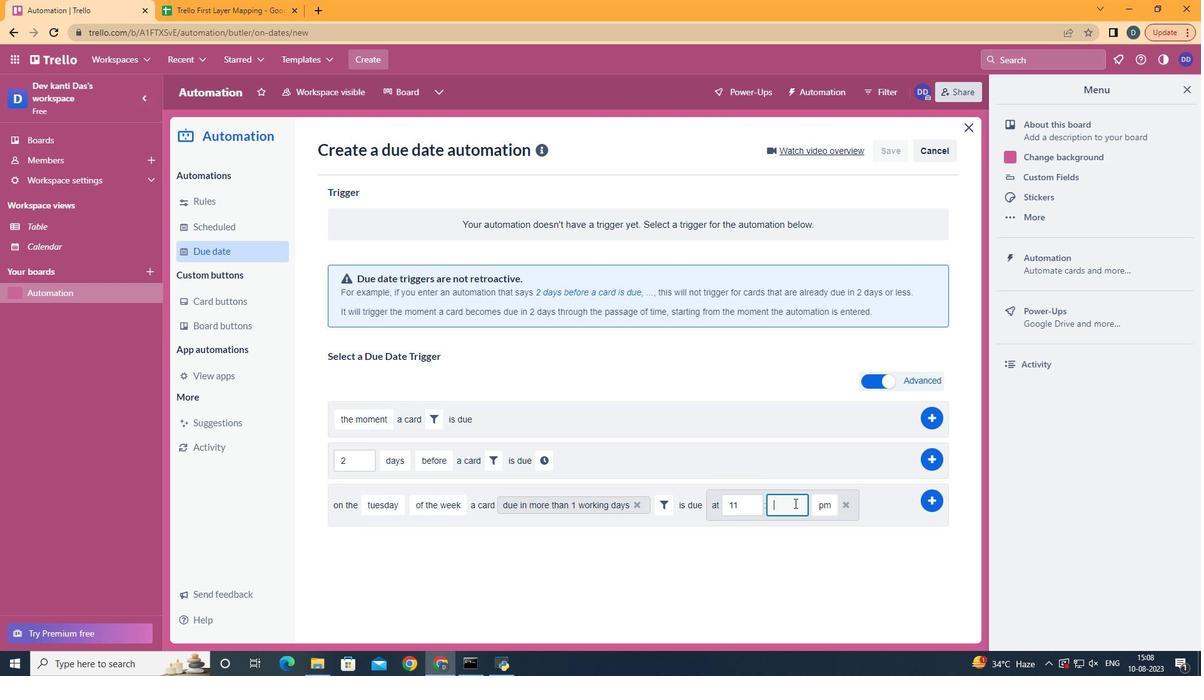 
Action: Mouse pressed left at (795, 503)
Screenshot: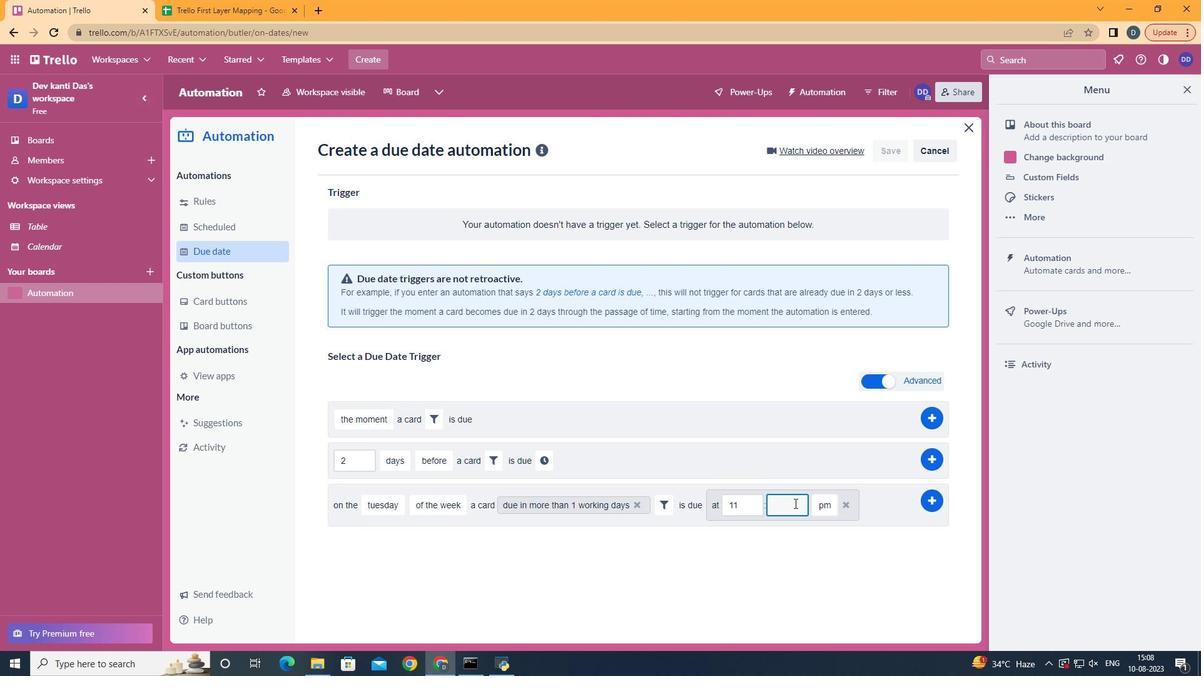 
Action: Key pressed <Key.backspace><Key.backspace>00
Screenshot: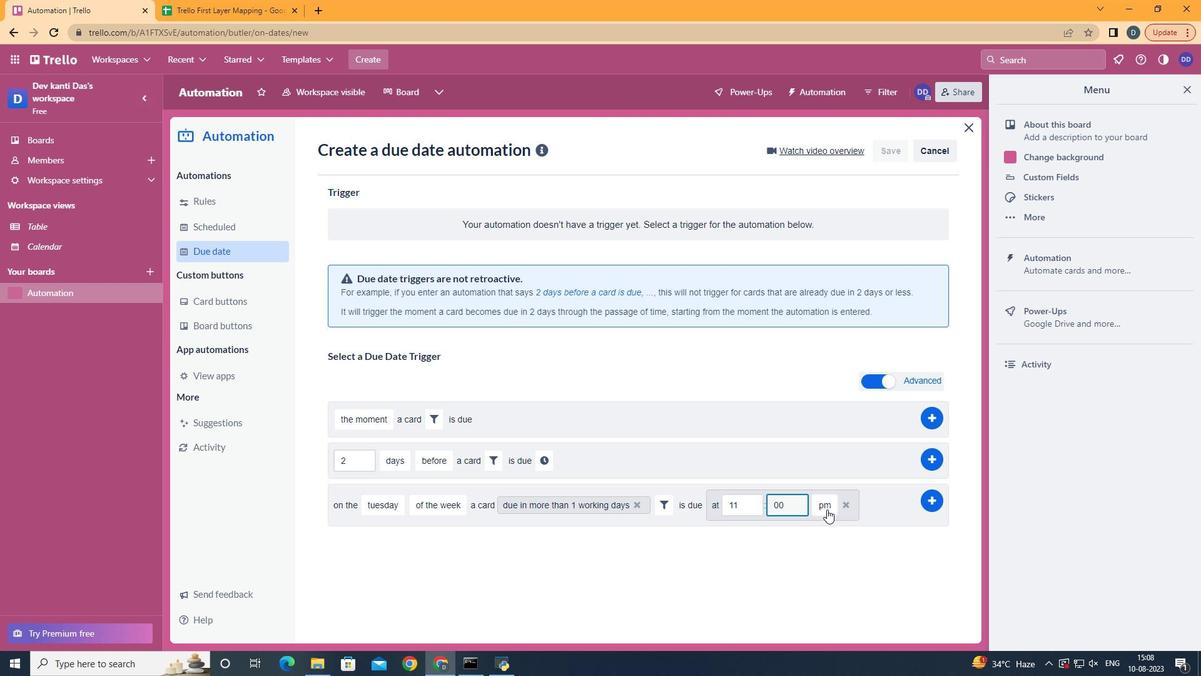 
Action: Mouse moved to (838, 538)
Screenshot: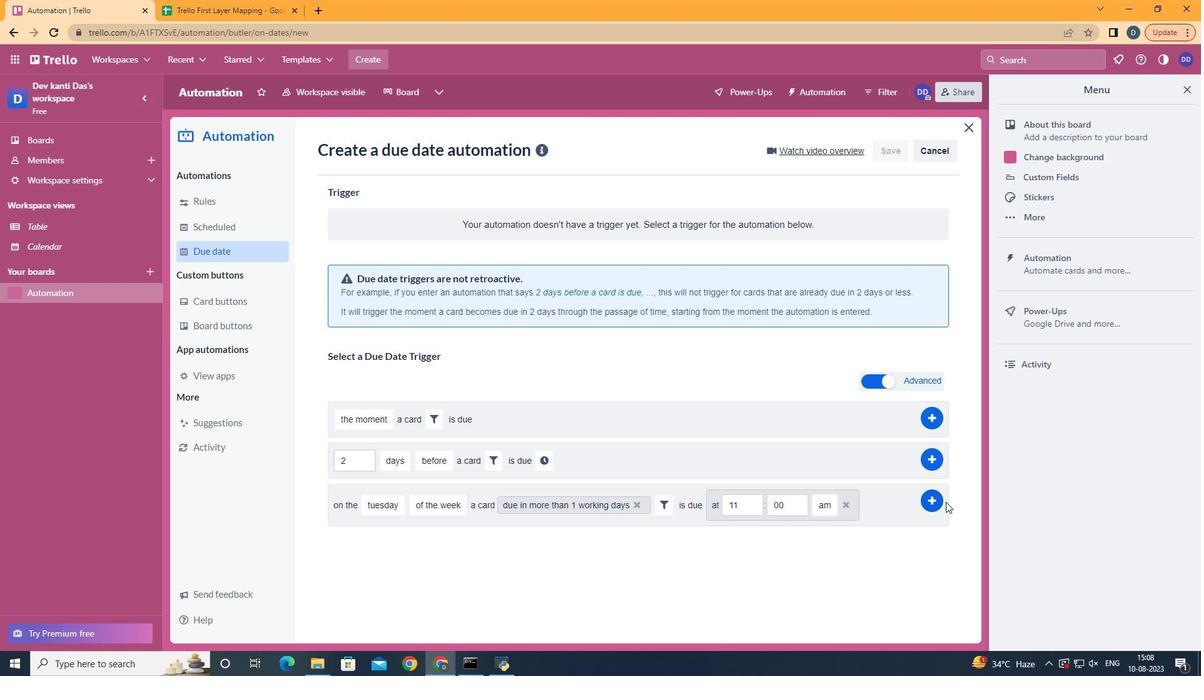 
Action: Mouse pressed left at (838, 538)
Screenshot: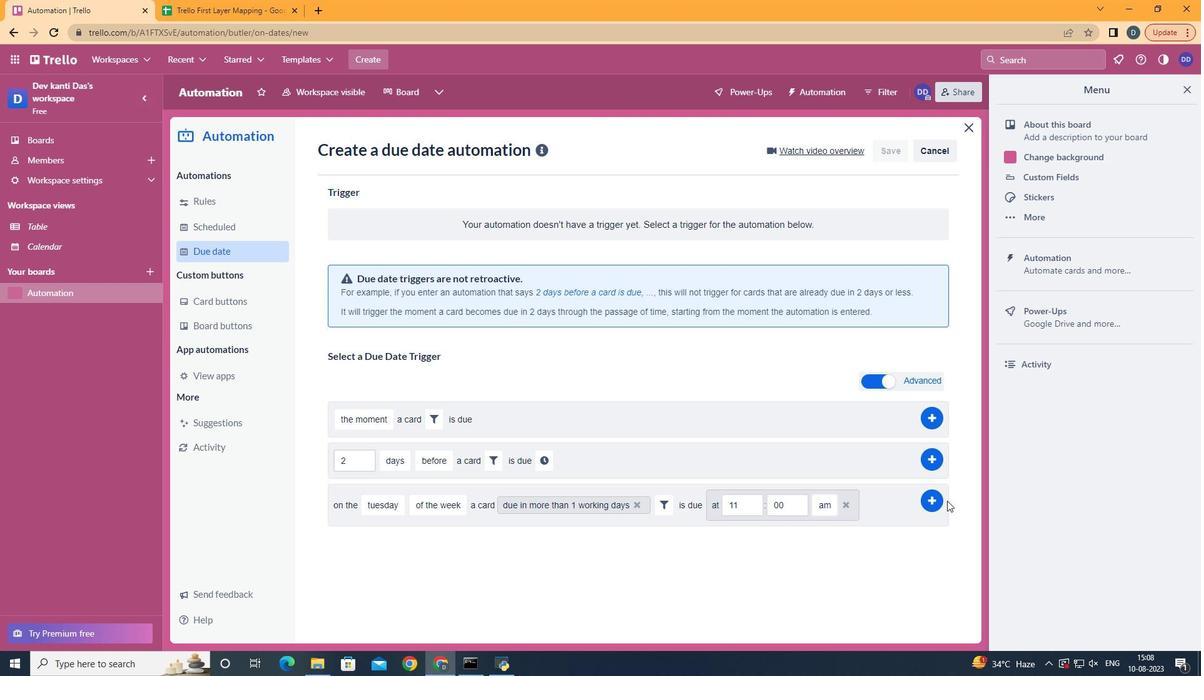 
Action: Mouse moved to (938, 500)
Screenshot: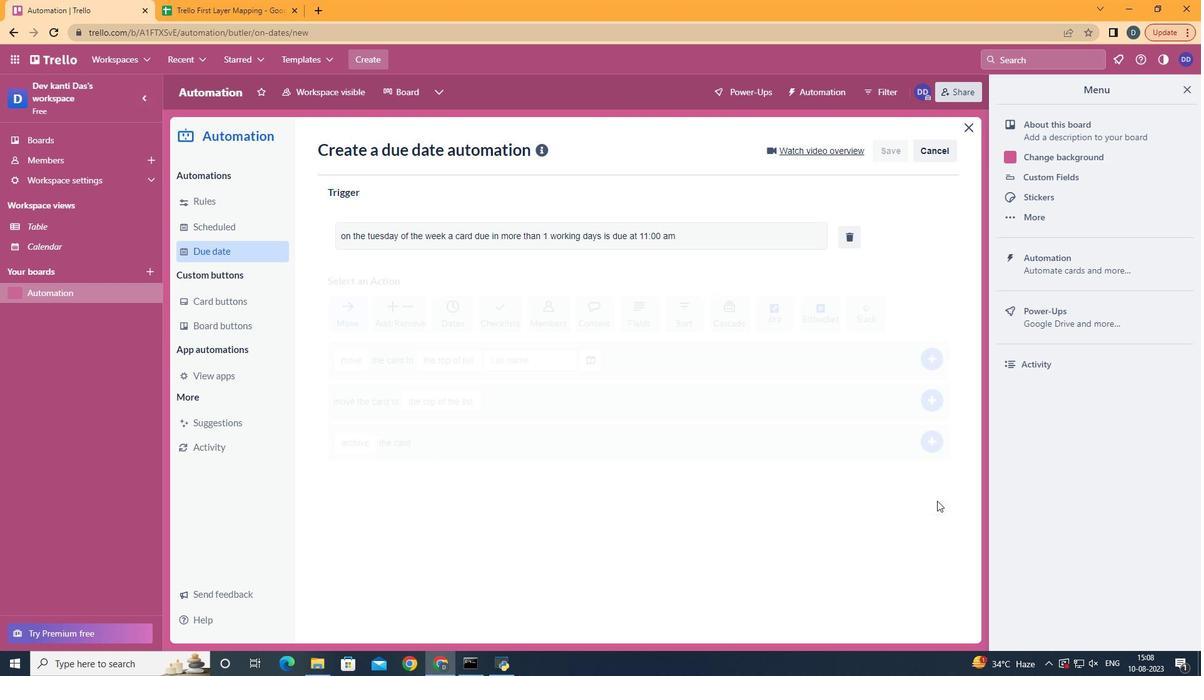 
Action: Mouse pressed left at (938, 500)
Screenshot: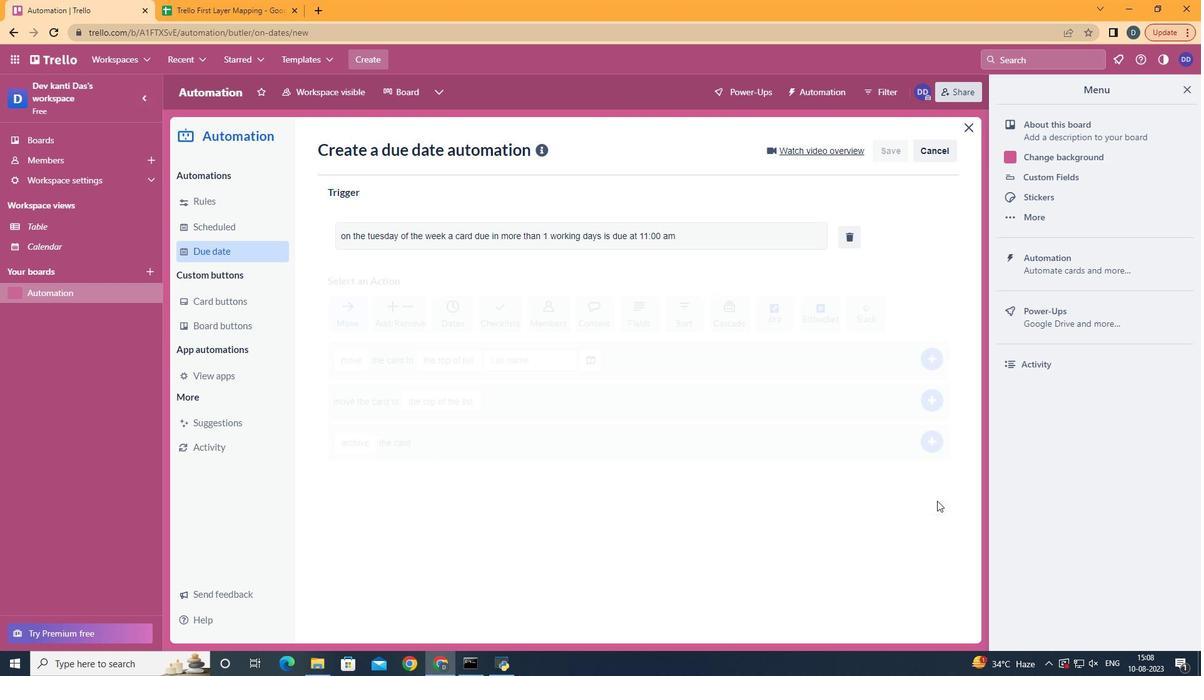 
Action: Mouse moved to (820, 247)
Screenshot: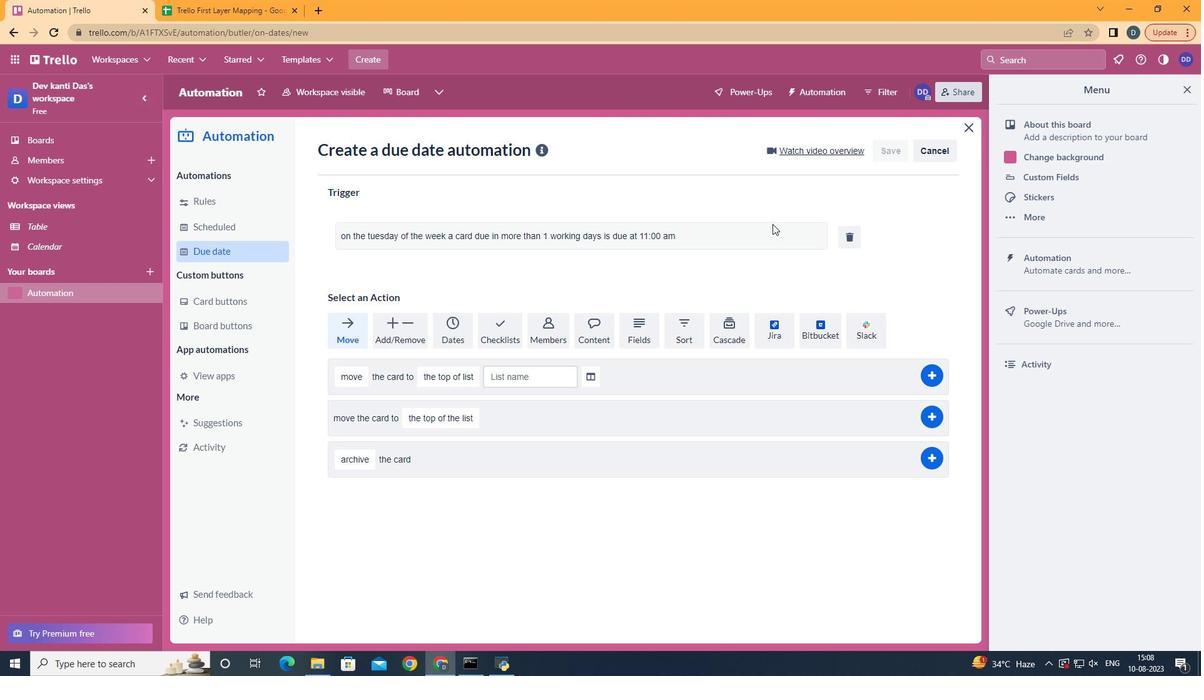 
